 Task: Search one way flight ticket for 3 adults, 3 children in premium economy from Rockland: Knox County Regional Airport to Gillette: Gillette Campbell County Airport on 5-1-2023. Choice of flights is Spirit. Number of bags: 1 carry on bag. Price is upto 42000. Outbound departure time preference is 16:15.
Action: Mouse moved to (291, 238)
Screenshot: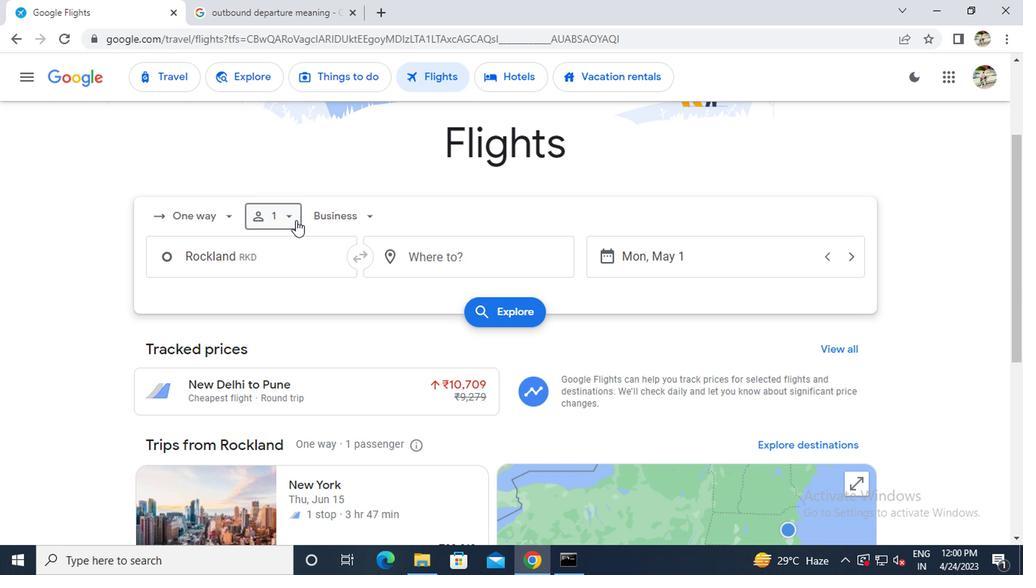
Action: Mouse pressed left at (291, 238)
Screenshot: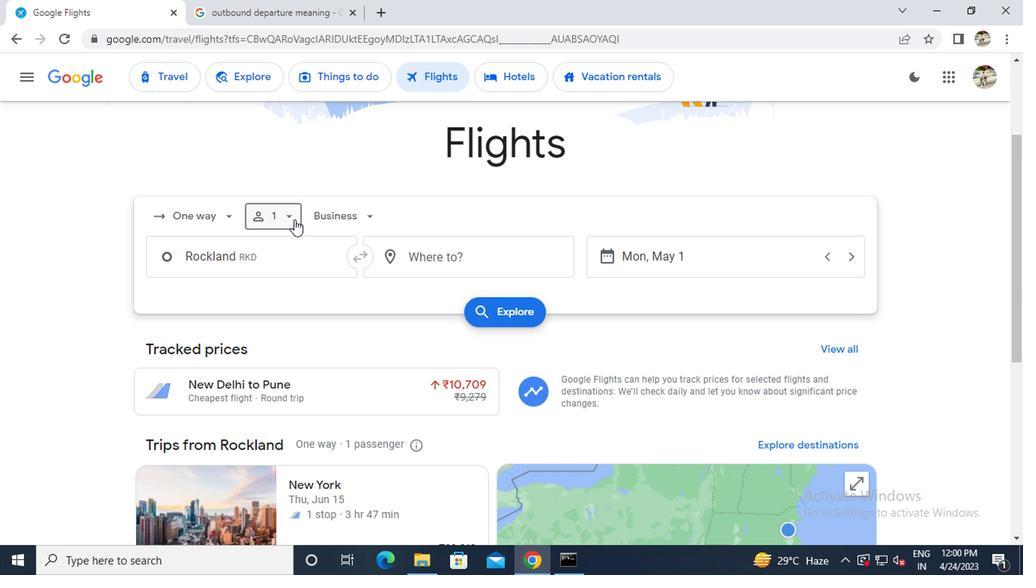 
Action: Mouse moved to (366, 259)
Screenshot: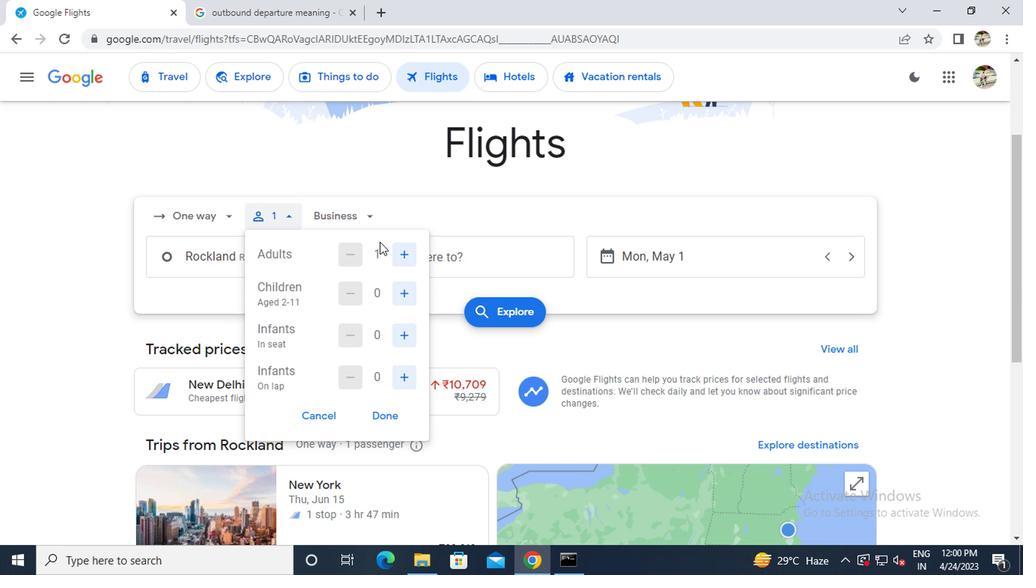 
Action: Mouse pressed left at (366, 259)
Screenshot: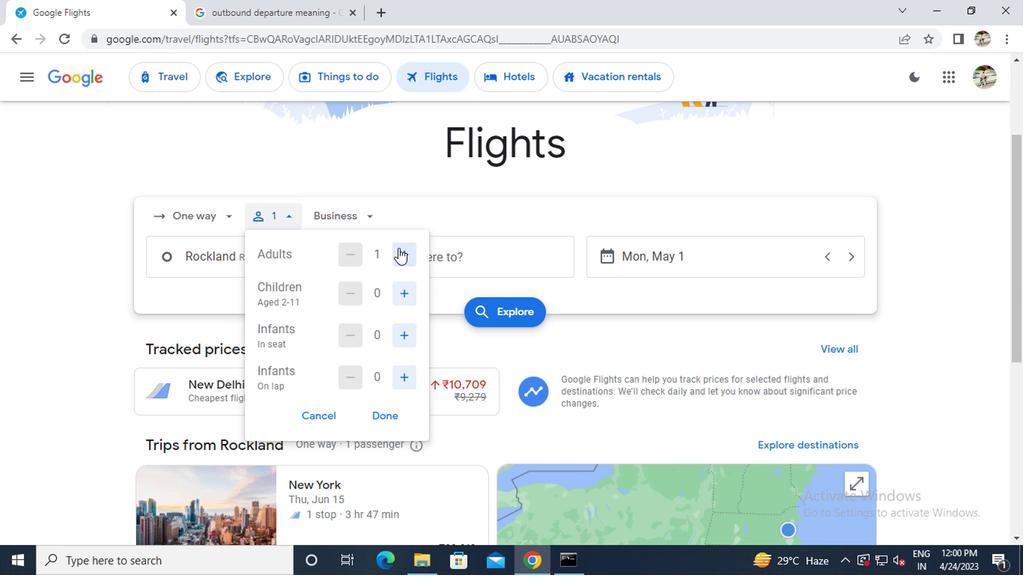 
Action: Mouse pressed left at (366, 259)
Screenshot: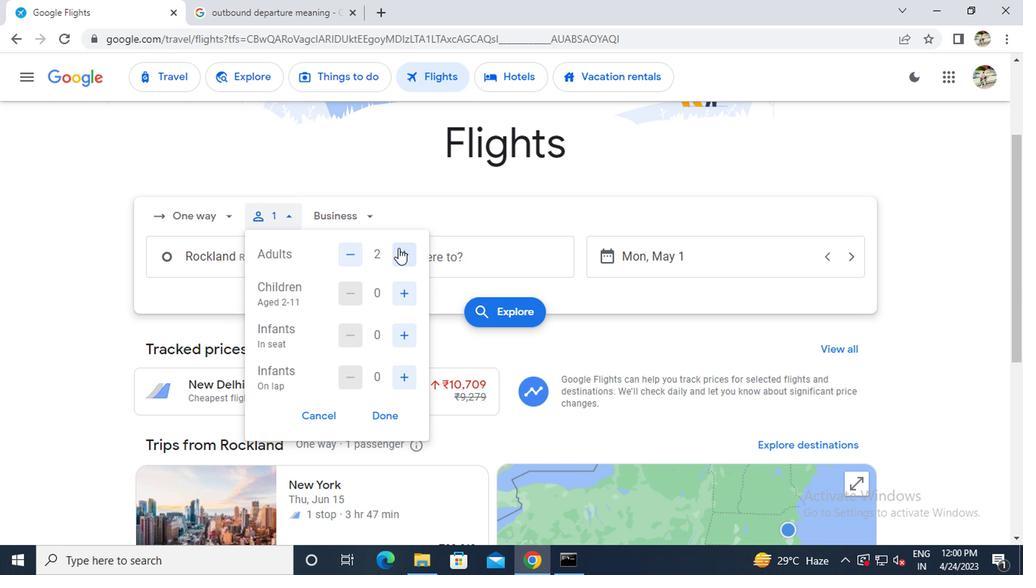 
Action: Mouse moved to (366, 294)
Screenshot: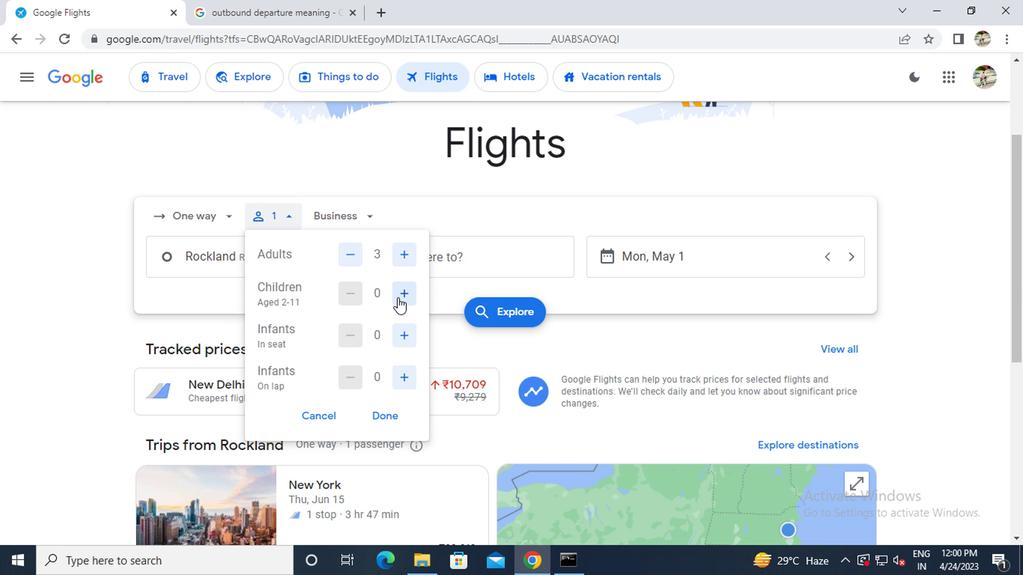 
Action: Mouse pressed left at (366, 294)
Screenshot: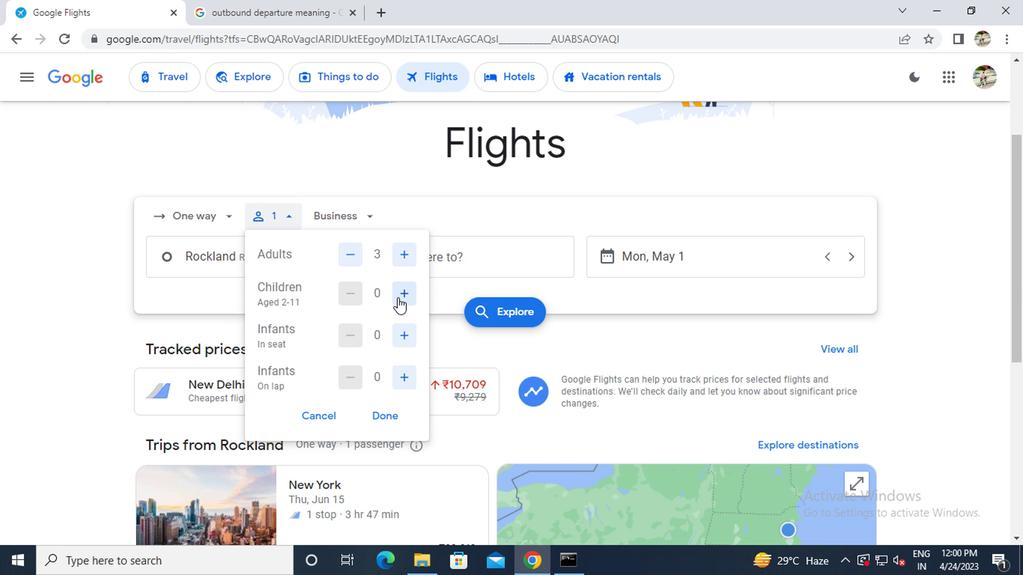 
Action: Mouse pressed left at (366, 294)
Screenshot: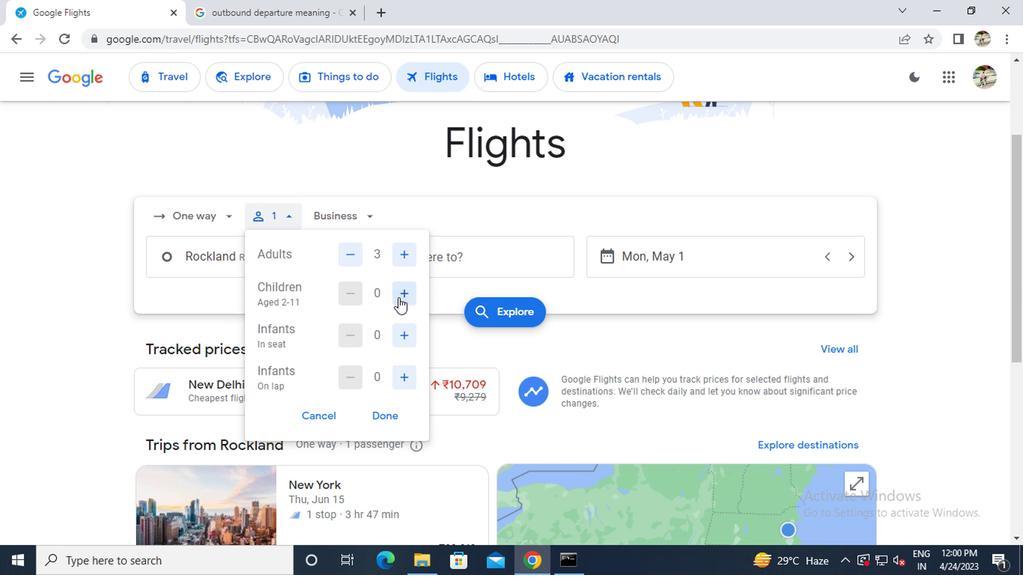 
Action: Mouse pressed left at (366, 294)
Screenshot: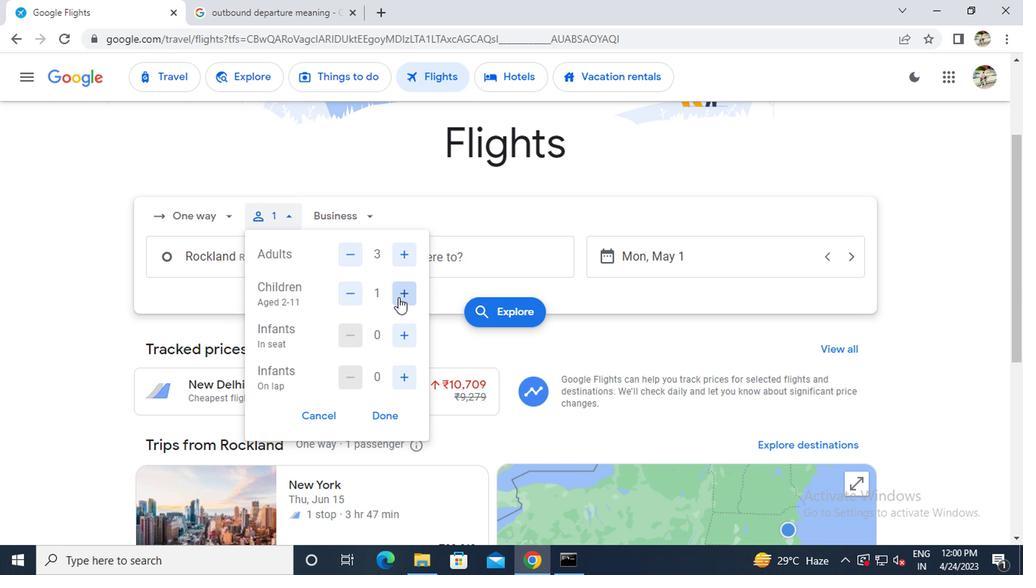 
Action: Mouse moved to (354, 380)
Screenshot: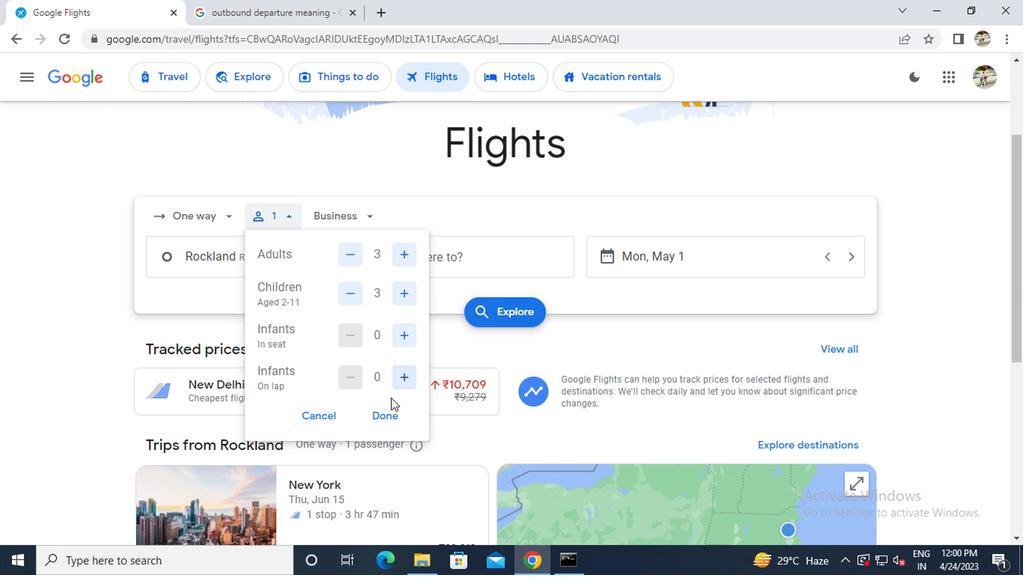 
Action: Mouse pressed left at (354, 380)
Screenshot: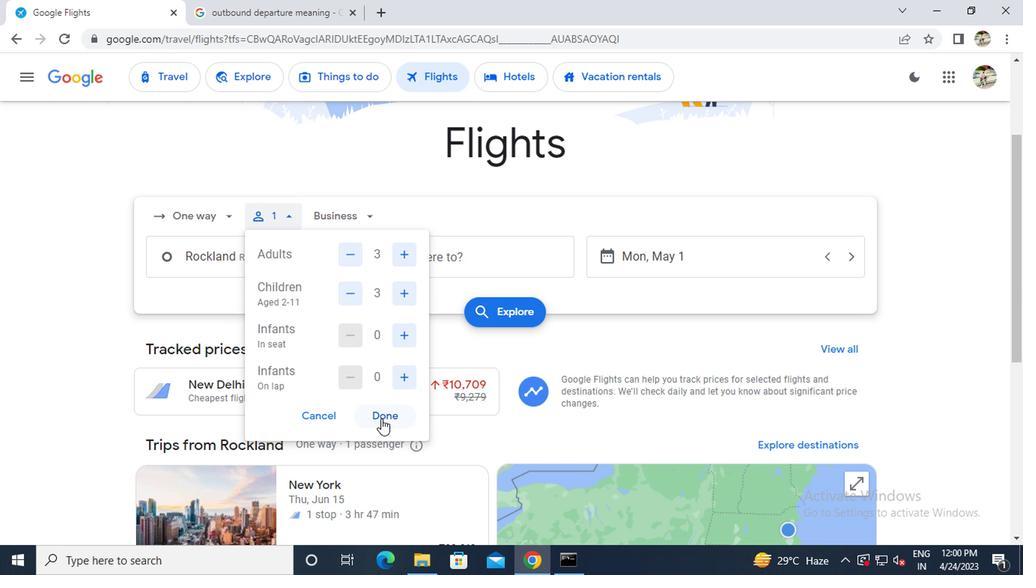 
Action: Mouse moved to (286, 269)
Screenshot: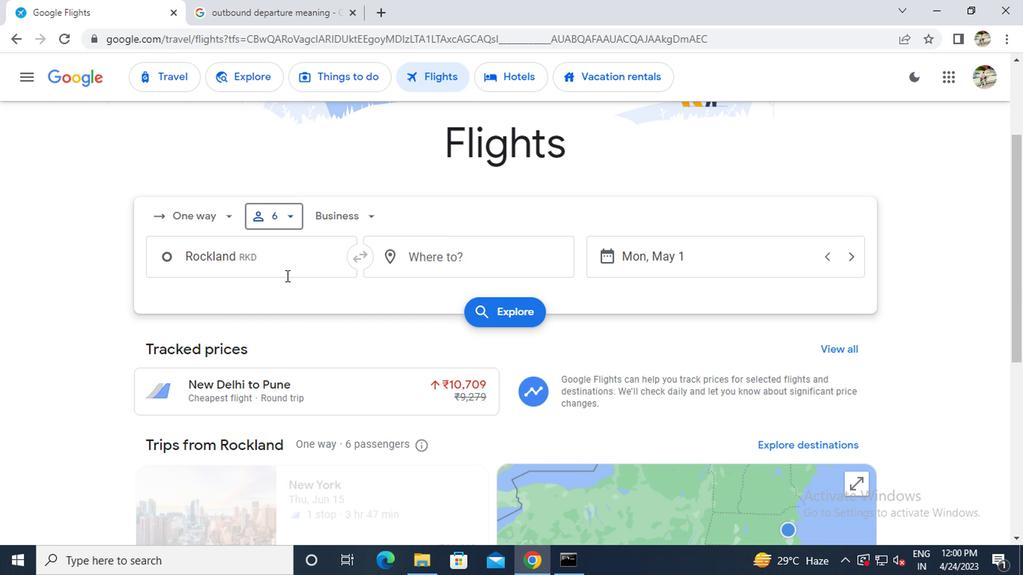 
Action: Mouse pressed left at (286, 269)
Screenshot: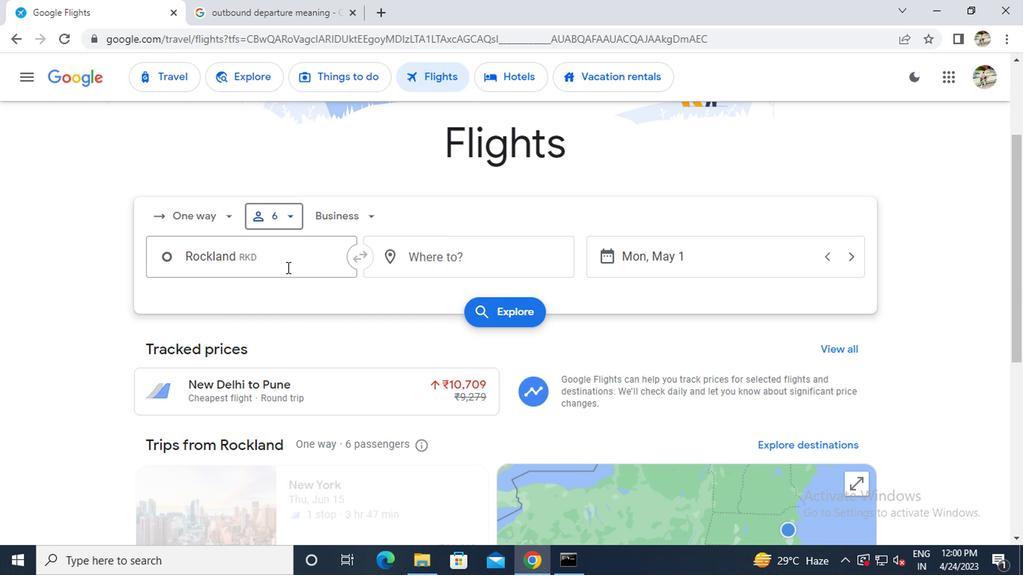 
Action: Key pressed r<Key.caps_lock>ockland<Key.space>k
Screenshot: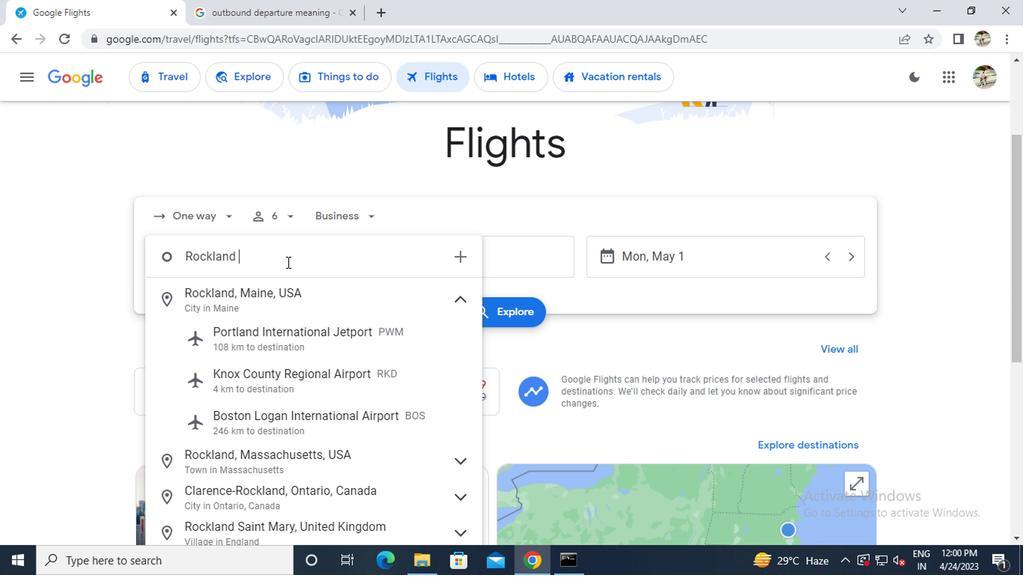 
Action: Mouse moved to (273, 299)
Screenshot: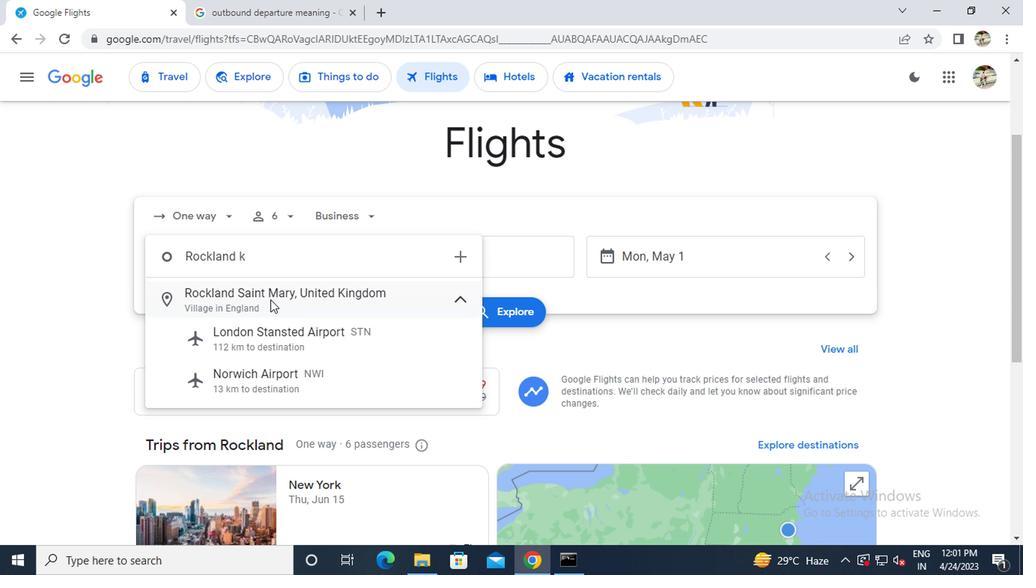 
Action: Mouse pressed left at (273, 299)
Screenshot: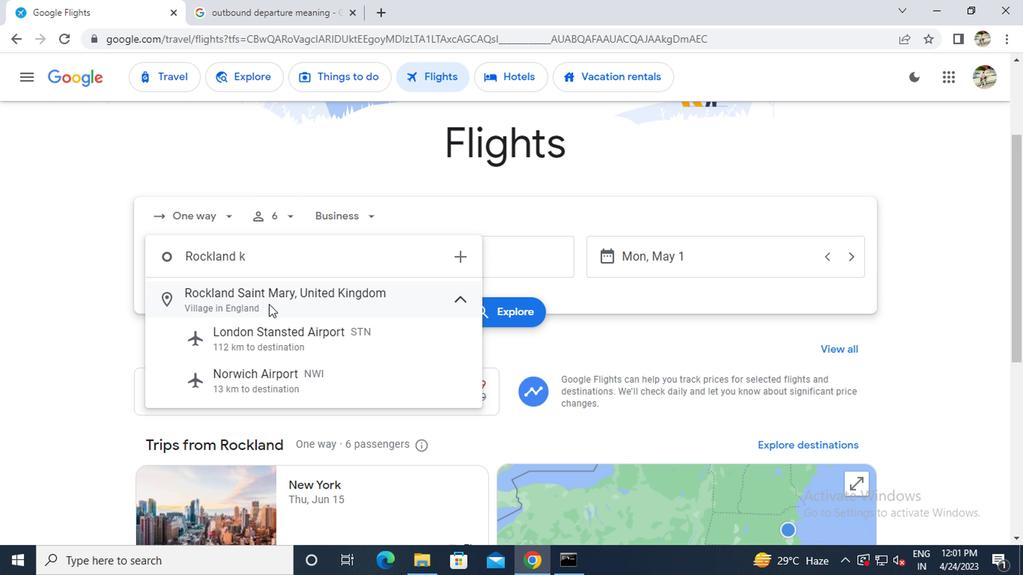 
Action: Mouse moved to (392, 275)
Screenshot: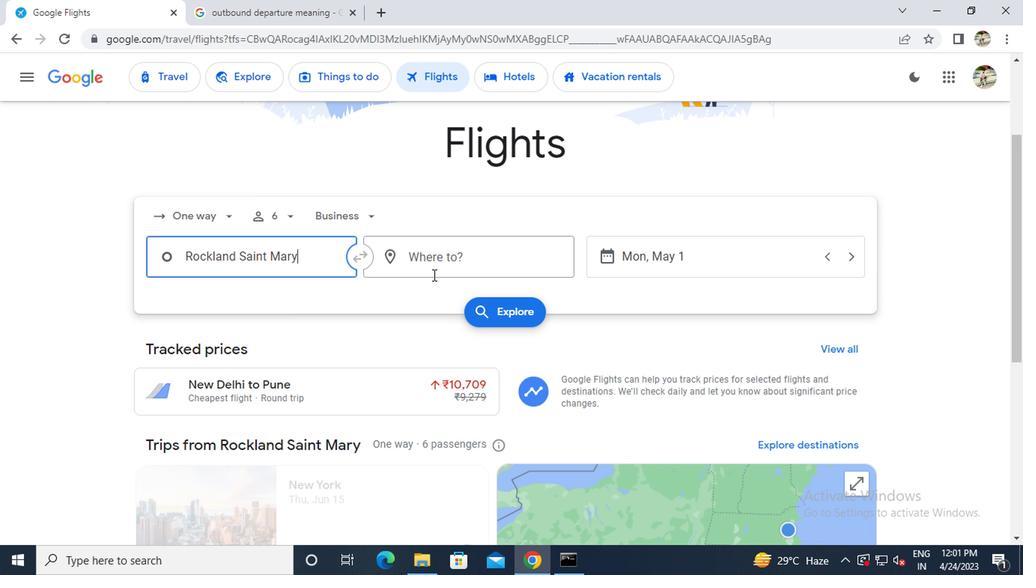 
Action: Mouse pressed left at (392, 275)
Screenshot: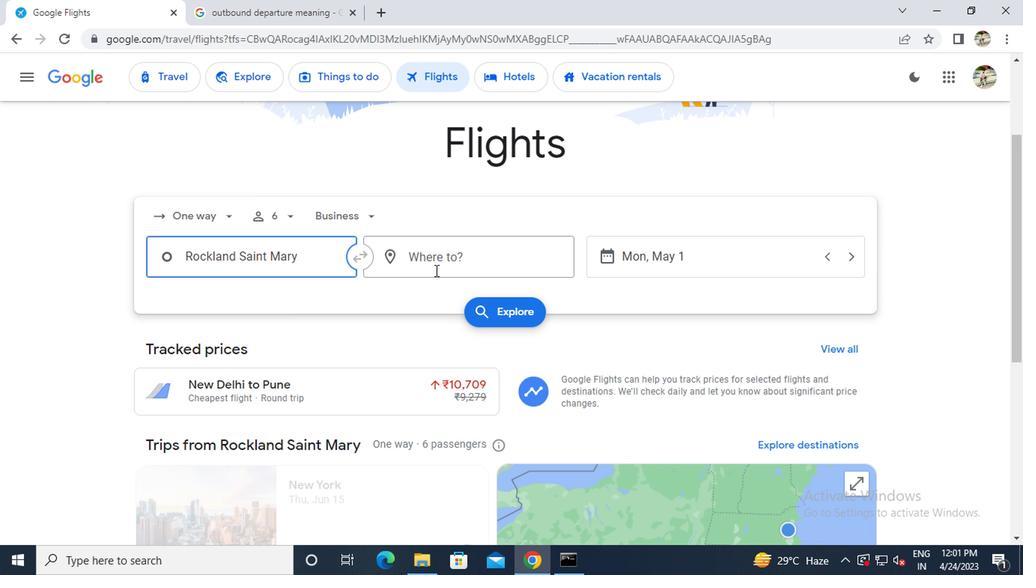 
Action: Key pressed <Key.caps_lock>g<Key.caps_lock>illette<Key.enter>
Screenshot: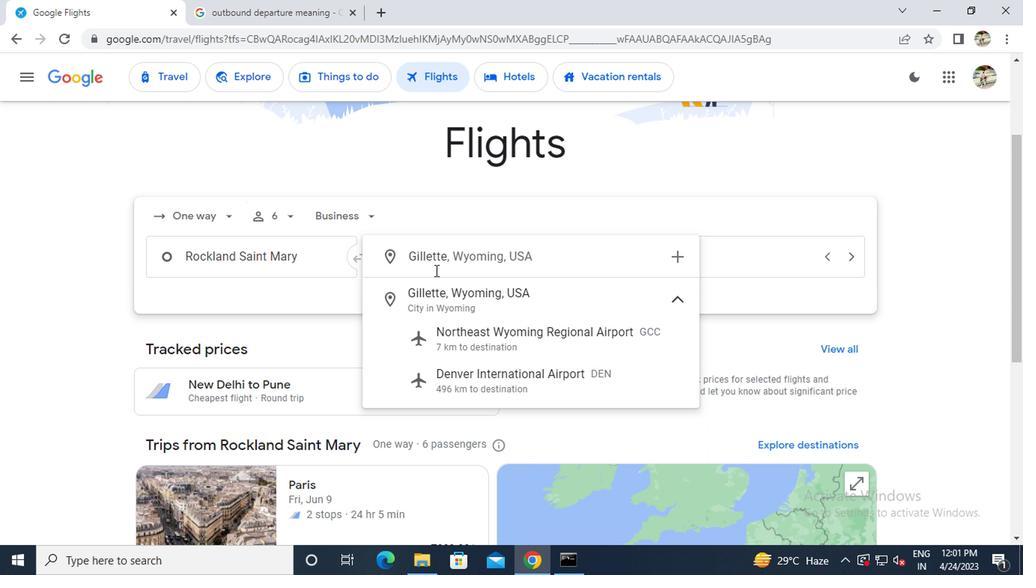 
Action: Mouse moved to (582, 268)
Screenshot: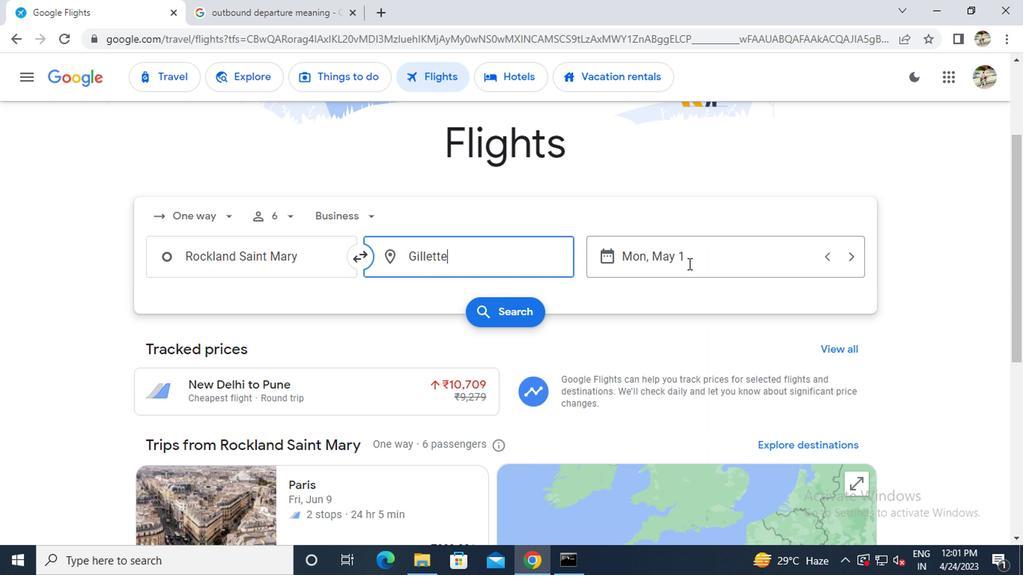 
Action: Mouse pressed left at (582, 268)
Screenshot: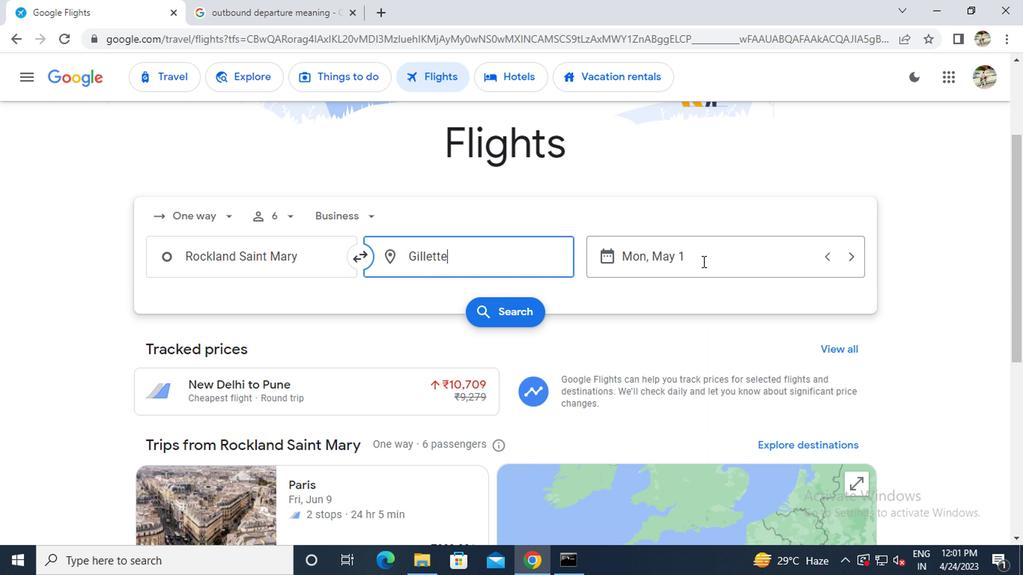 
Action: Mouse moved to (556, 272)
Screenshot: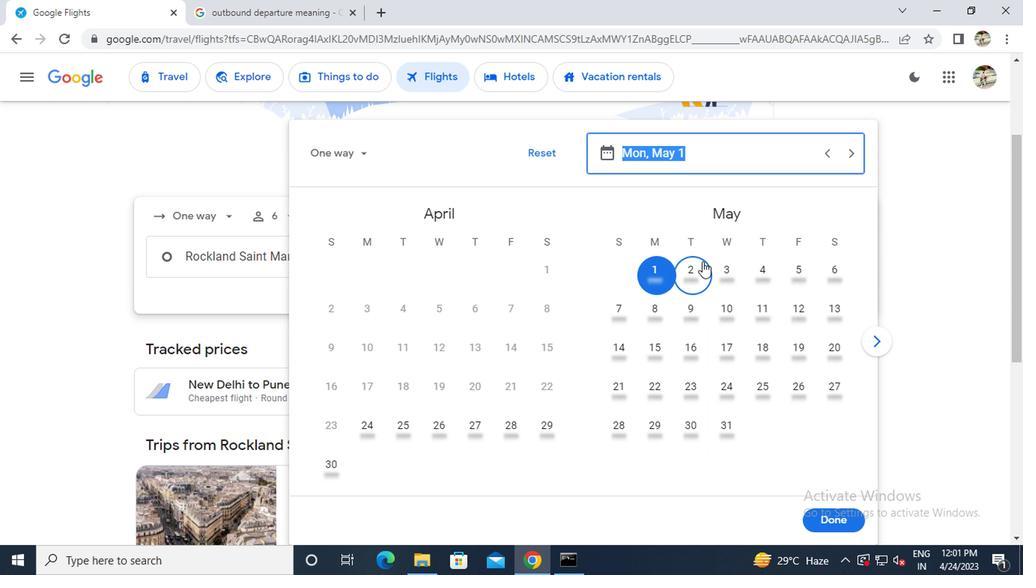 
Action: Mouse pressed left at (556, 272)
Screenshot: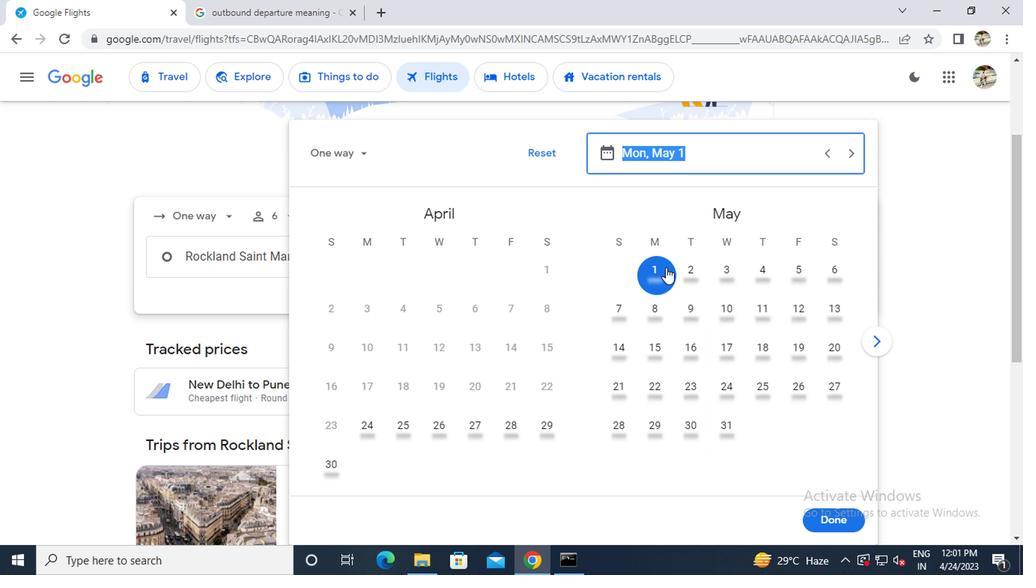 
Action: Mouse moved to (671, 454)
Screenshot: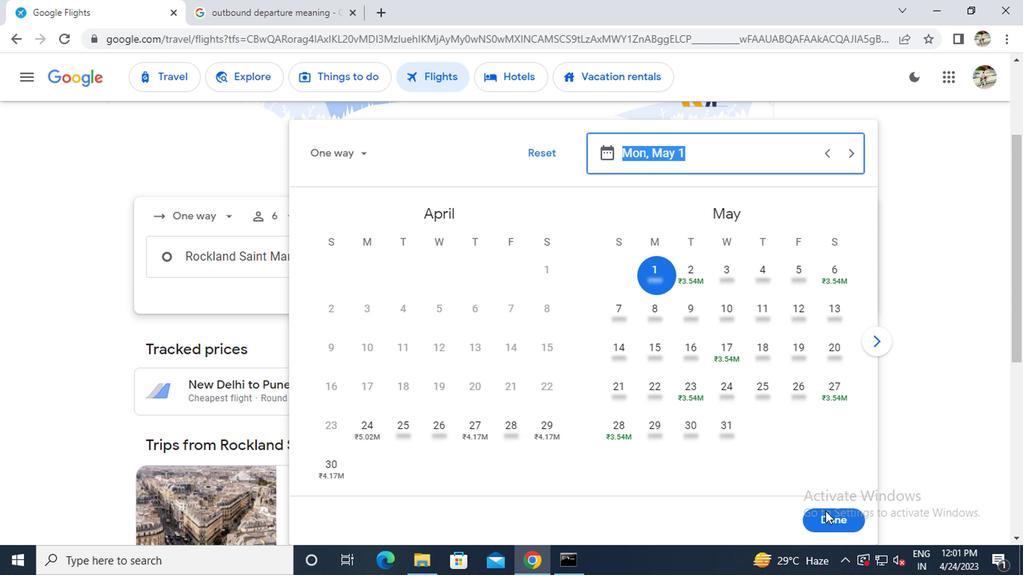 
Action: Mouse pressed left at (671, 454)
Screenshot: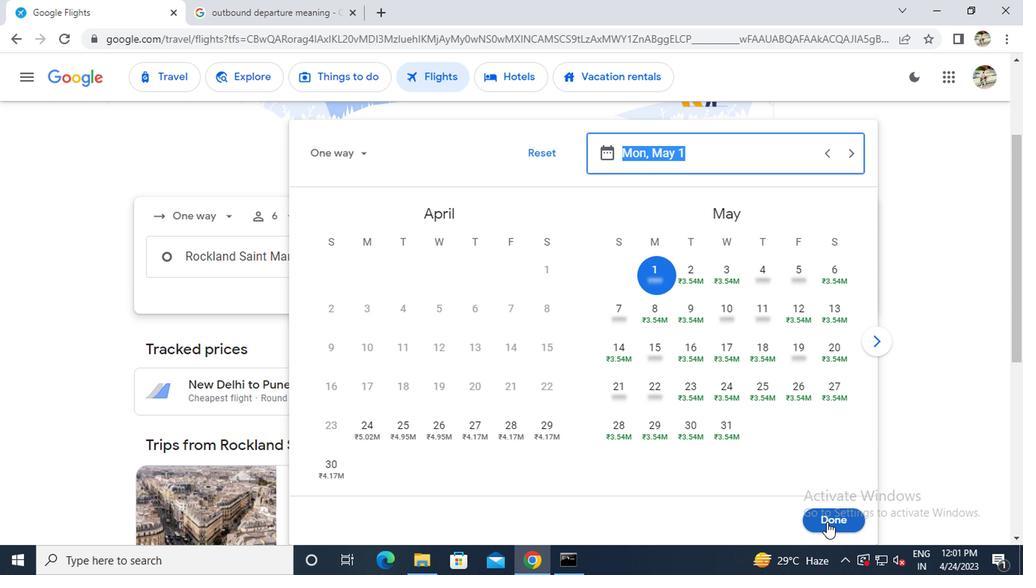 
Action: Mouse moved to (436, 309)
Screenshot: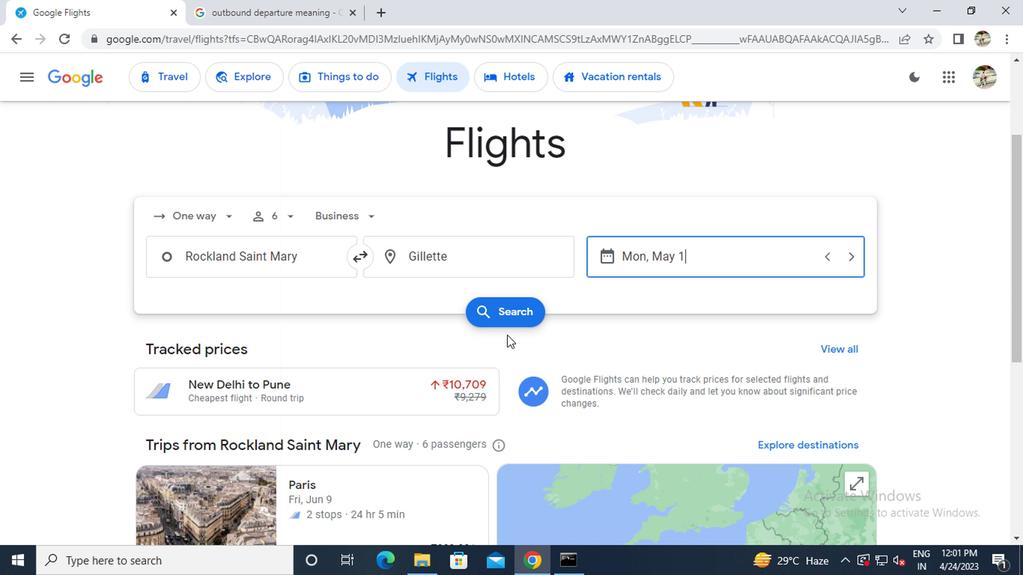 
Action: Mouse pressed left at (436, 309)
Screenshot: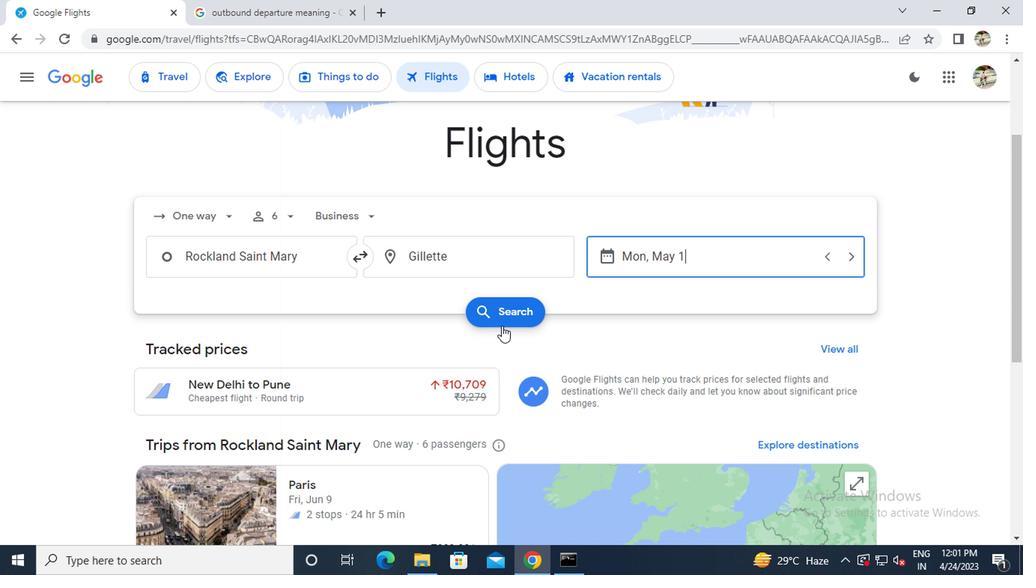 
Action: Mouse moved to (337, 235)
Screenshot: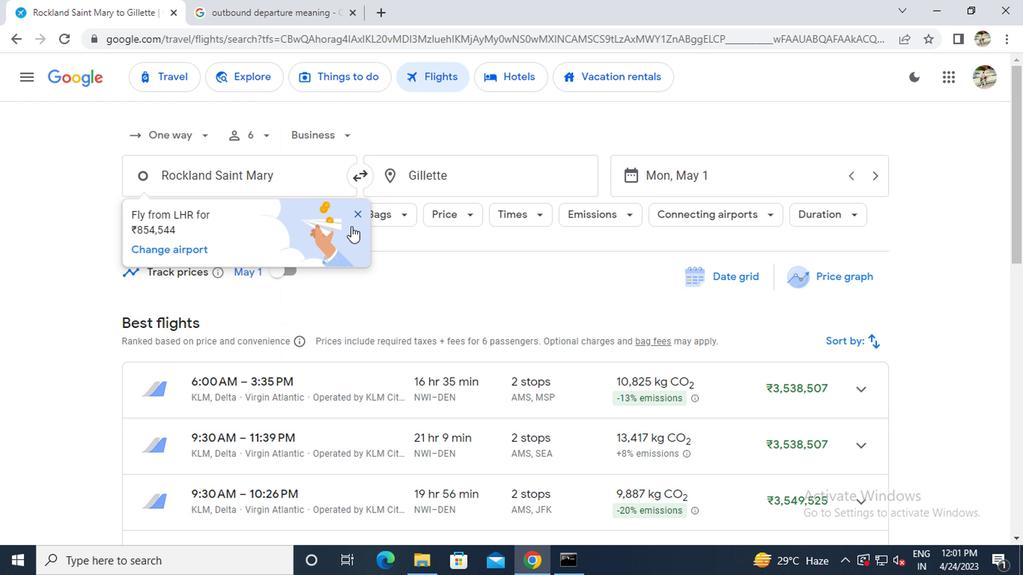 
Action: Mouse pressed left at (337, 235)
Screenshot: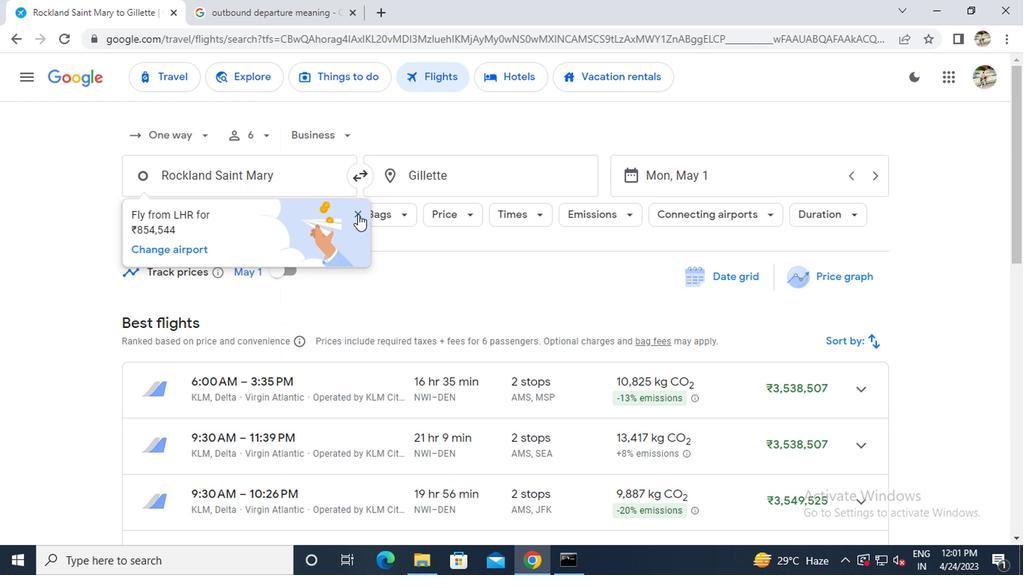 
Action: Mouse moved to (218, 237)
Screenshot: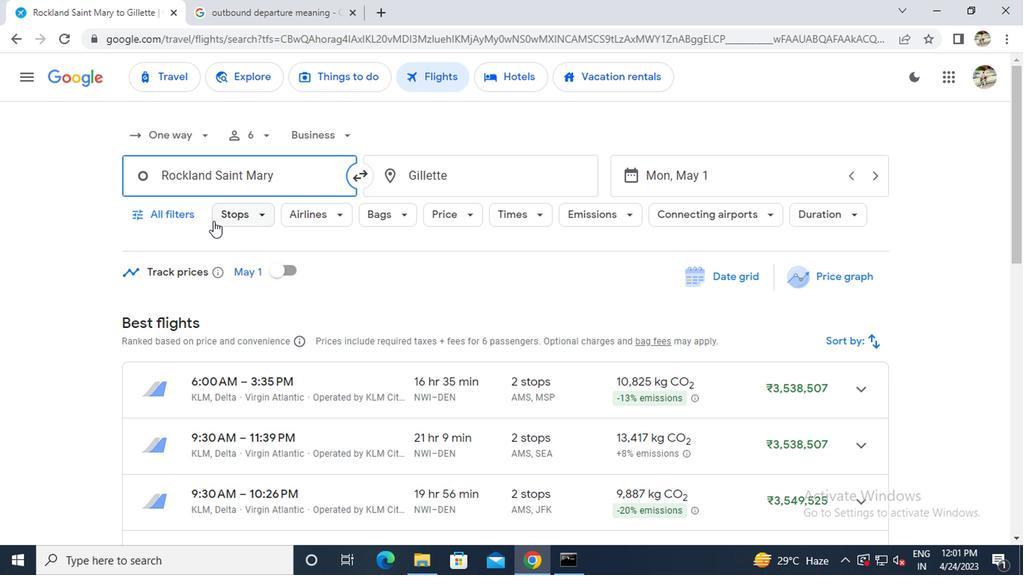 
Action: Mouse pressed left at (218, 237)
Screenshot: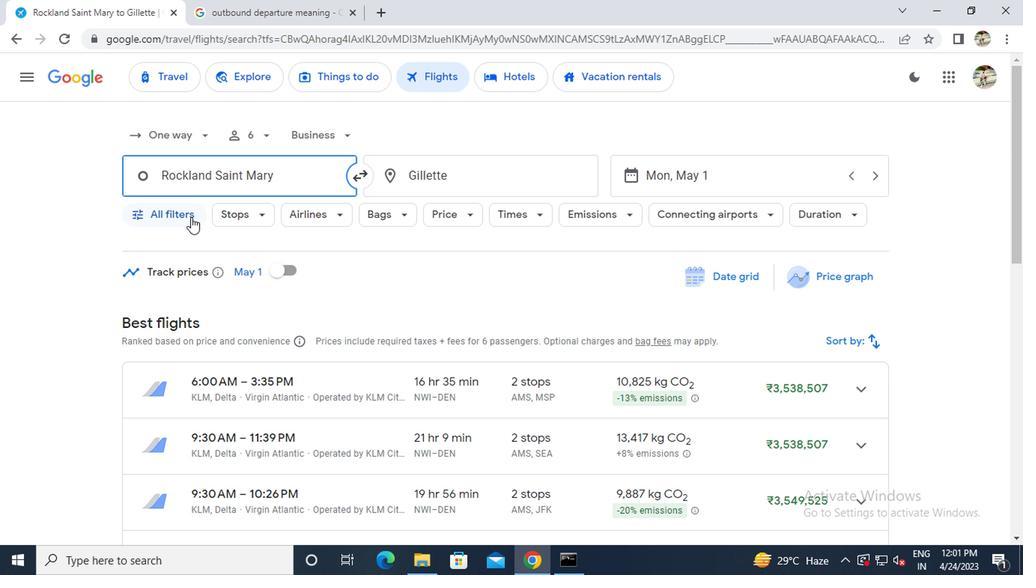 
Action: Mouse scrolled (218, 236) with delta (0, 0)
Screenshot: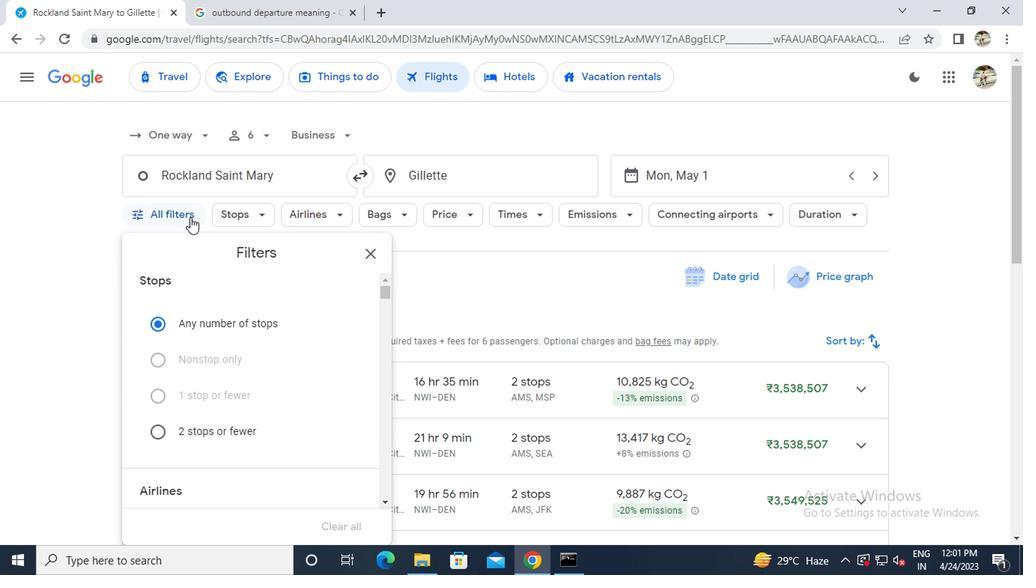 
Action: Mouse scrolled (218, 236) with delta (0, 0)
Screenshot: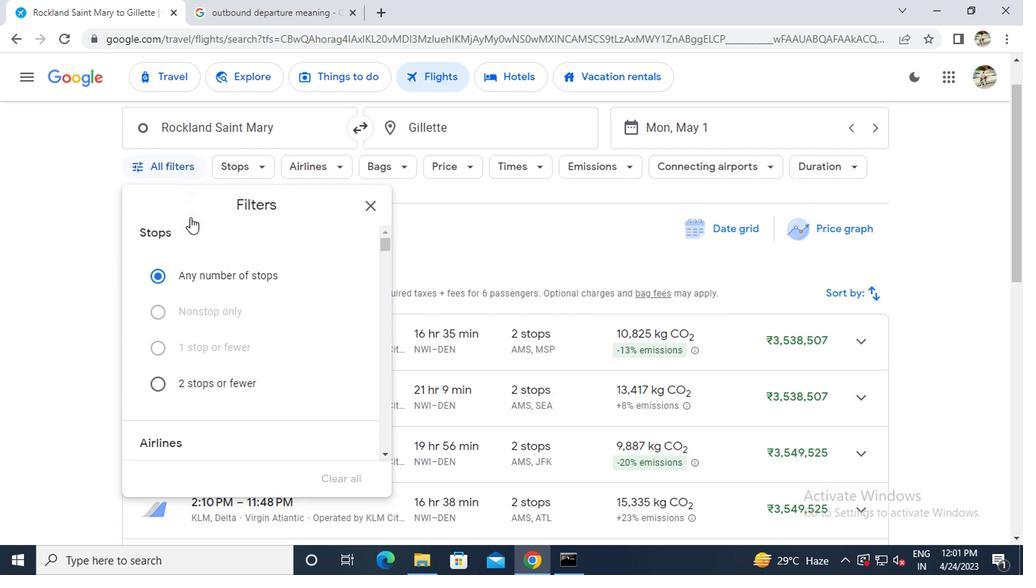 
Action: Mouse scrolled (218, 236) with delta (0, 0)
Screenshot: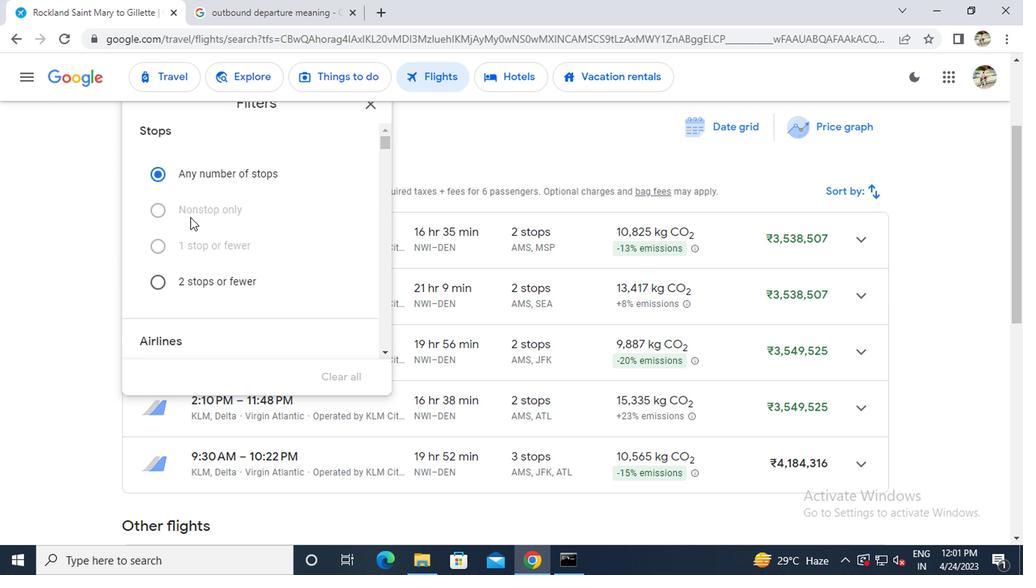 
Action: Mouse scrolled (218, 236) with delta (0, 0)
Screenshot: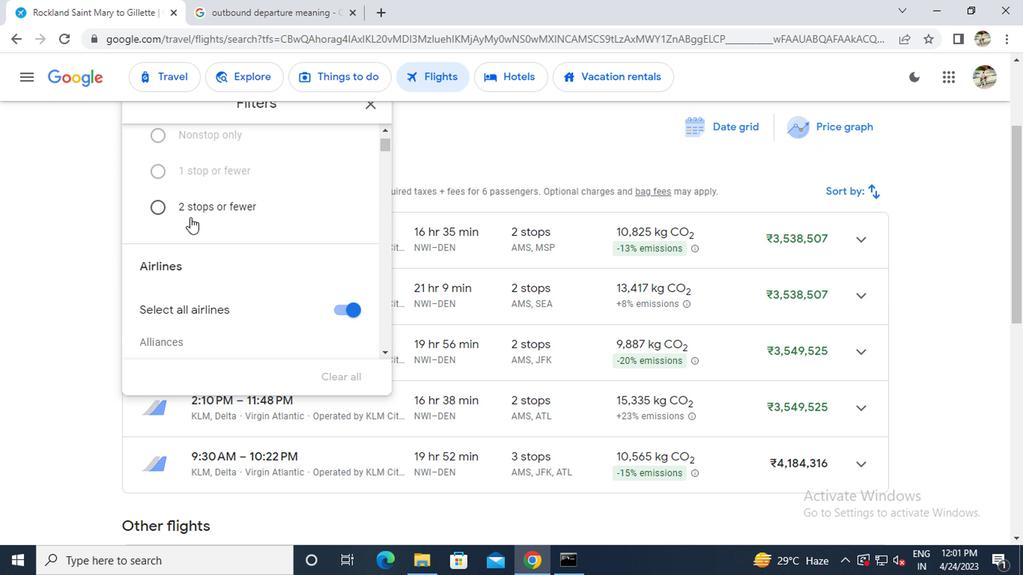 
Action: Mouse scrolled (218, 236) with delta (0, 0)
Screenshot: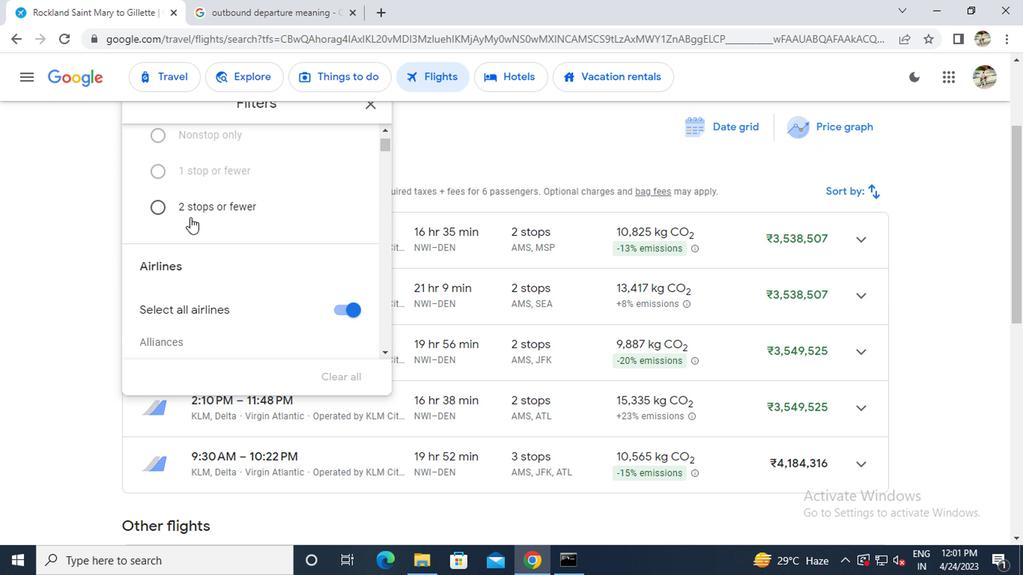 
Action: Mouse scrolled (218, 236) with delta (0, 0)
Screenshot: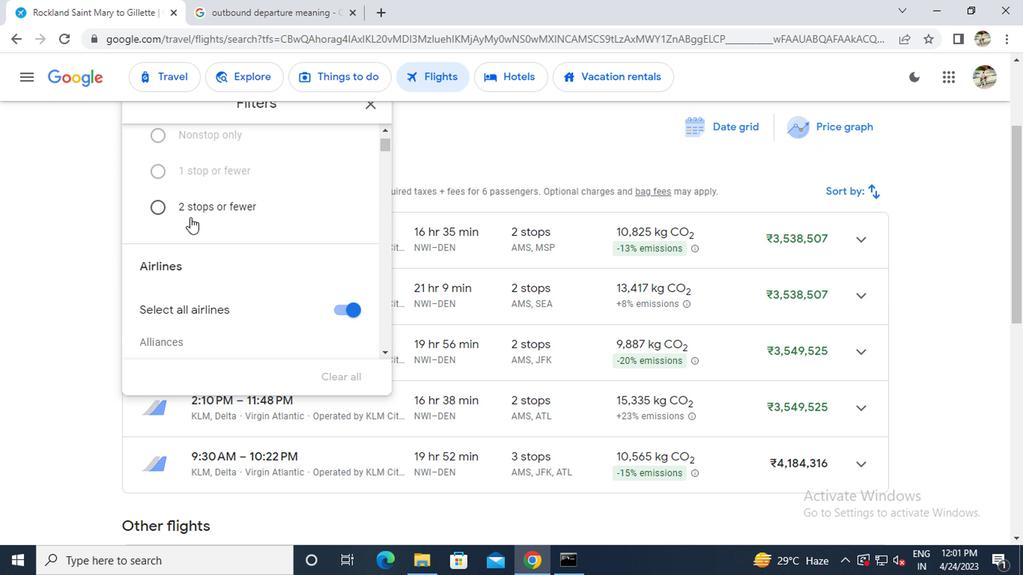 
Action: Mouse scrolled (218, 236) with delta (0, 0)
Screenshot: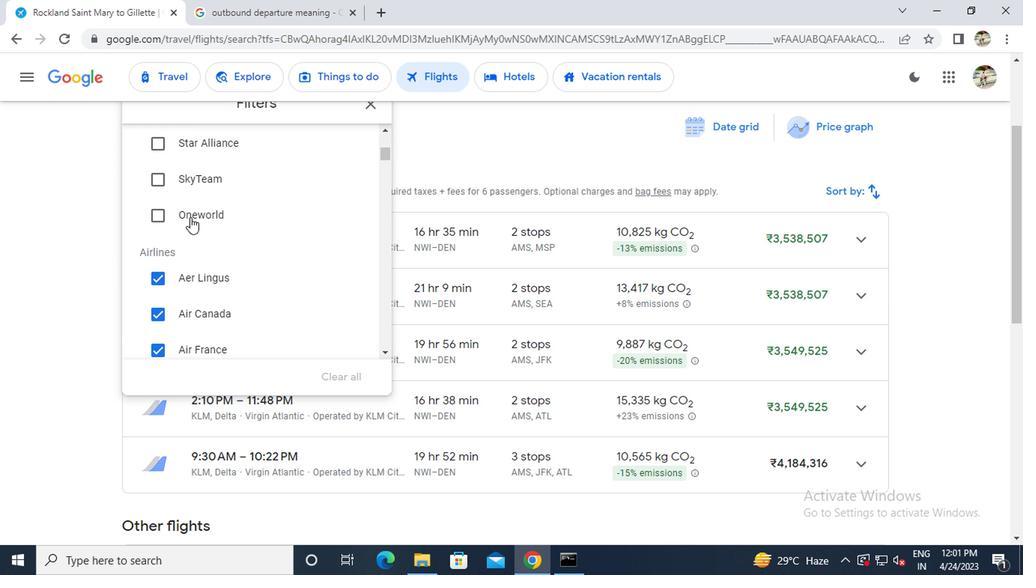 
Action: Mouse scrolled (218, 236) with delta (0, 0)
Screenshot: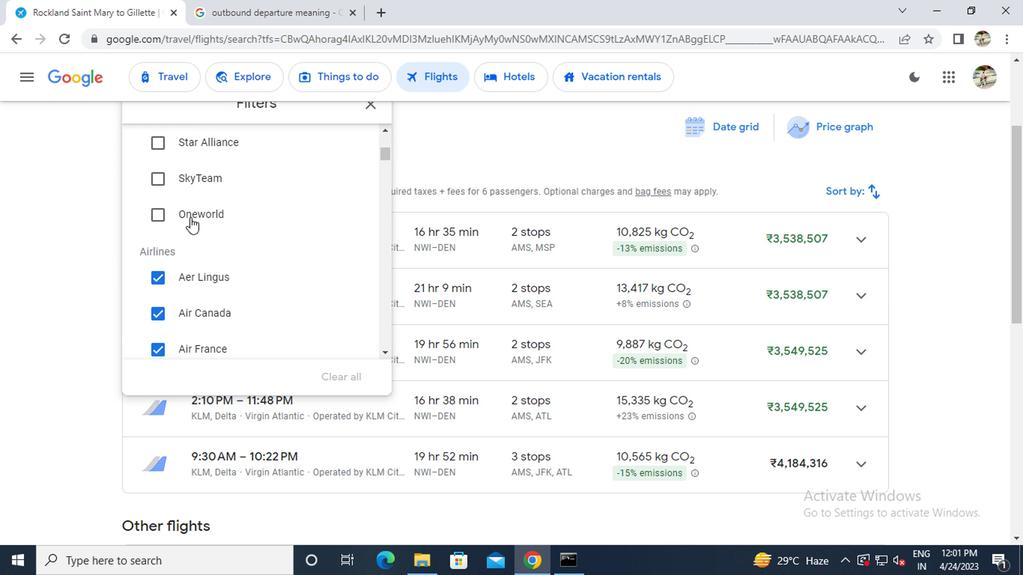 
Action: Mouse scrolled (218, 236) with delta (0, 0)
Screenshot: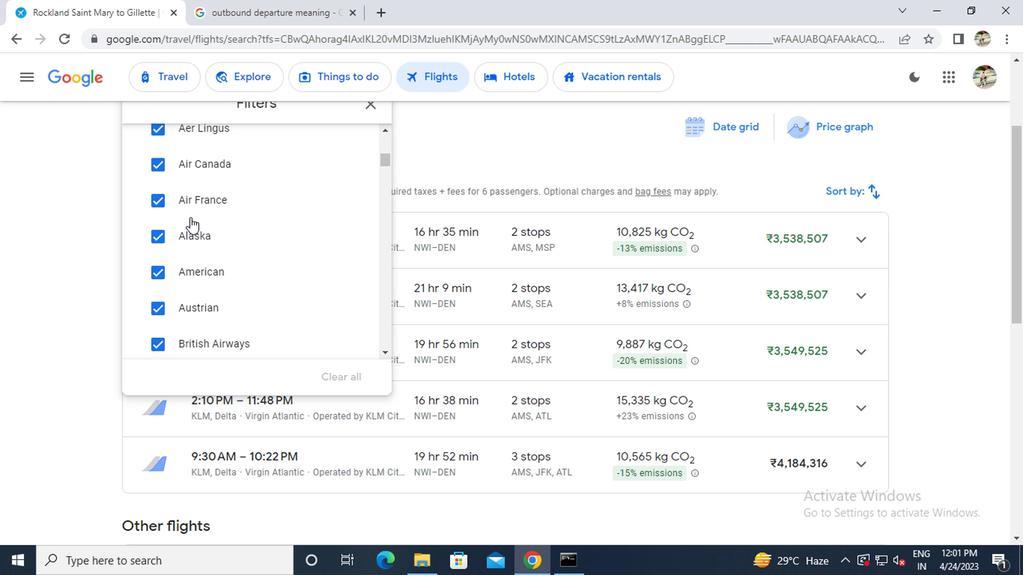 
Action: Mouse scrolled (218, 236) with delta (0, 0)
Screenshot: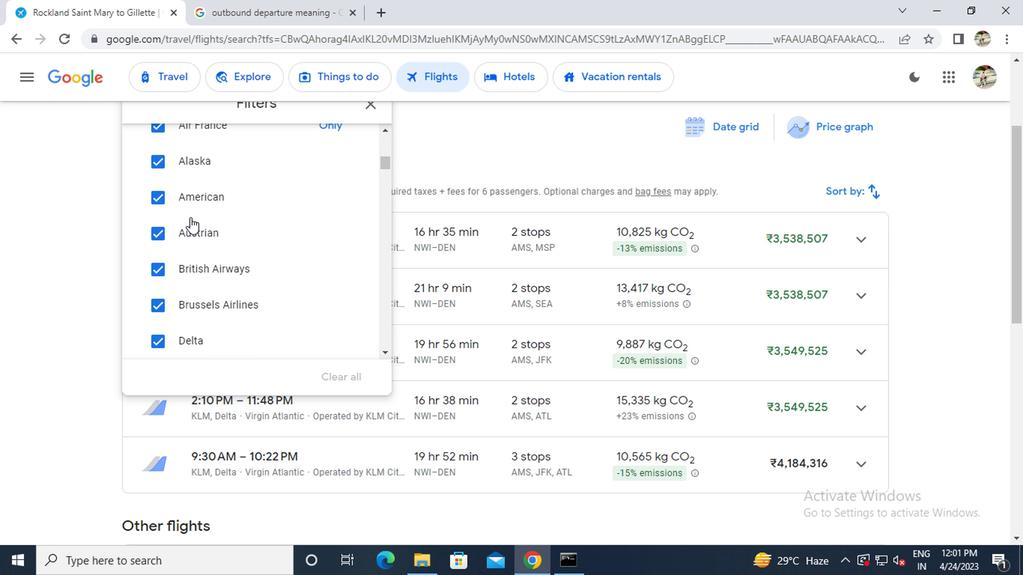 
Action: Mouse scrolled (218, 236) with delta (0, 0)
Screenshot: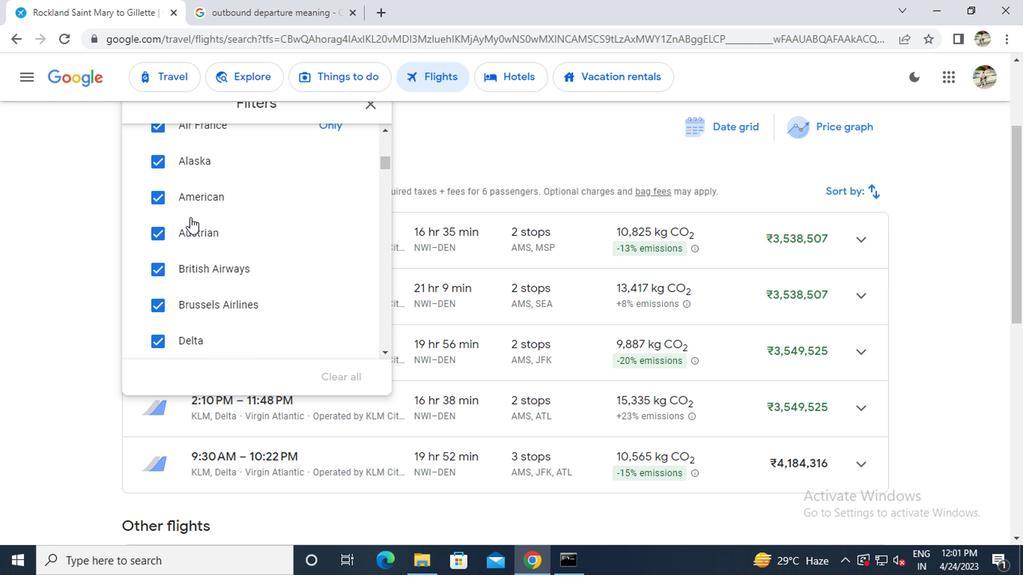 
Action: Mouse scrolled (218, 236) with delta (0, 0)
Screenshot: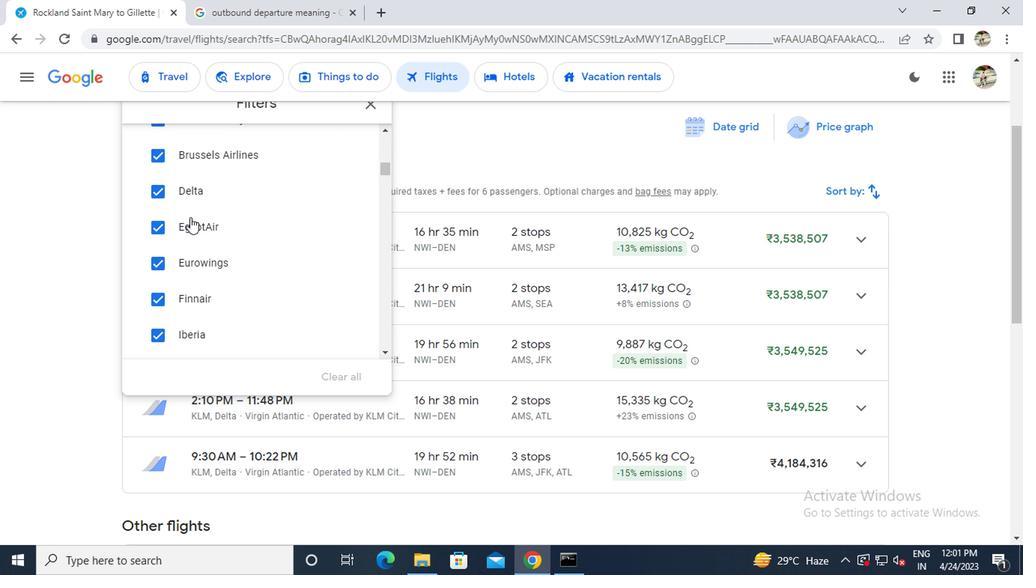 
Action: Mouse scrolled (218, 236) with delta (0, 0)
Screenshot: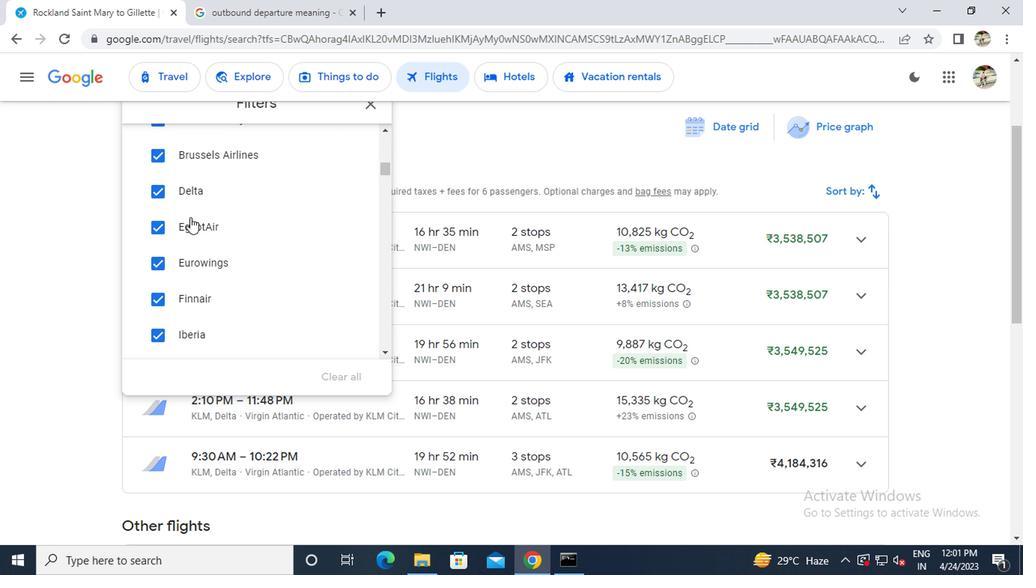 
Action: Mouse scrolled (218, 236) with delta (0, 0)
Screenshot: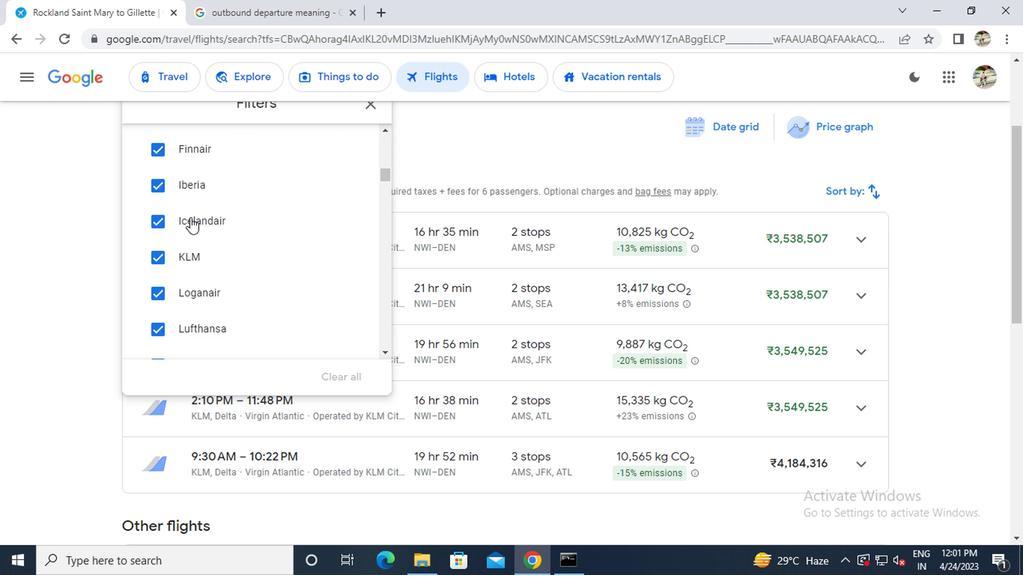 
Action: Mouse scrolled (218, 236) with delta (0, 0)
Screenshot: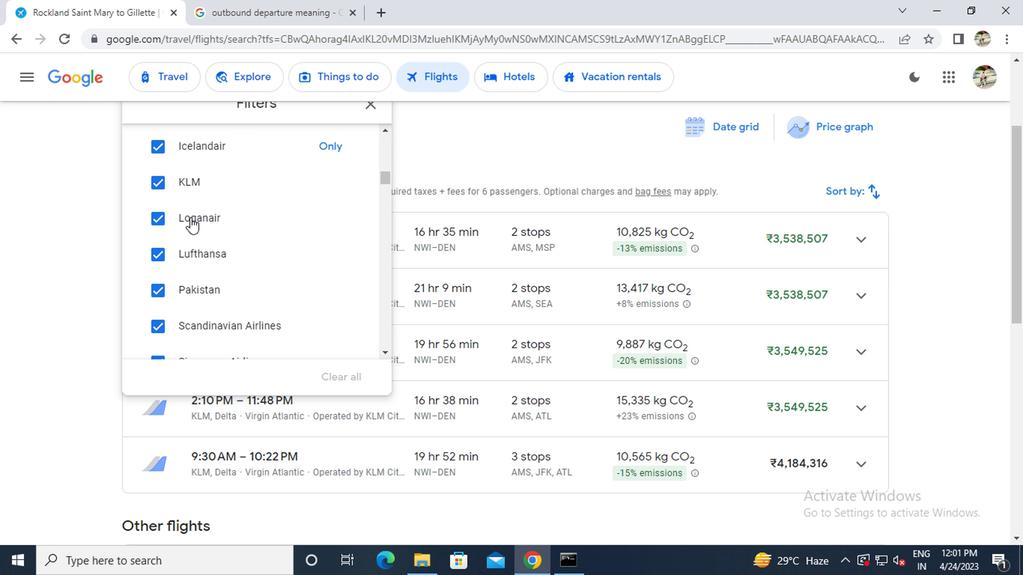 
Action: Mouse scrolled (218, 236) with delta (0, 0)
Screenshot: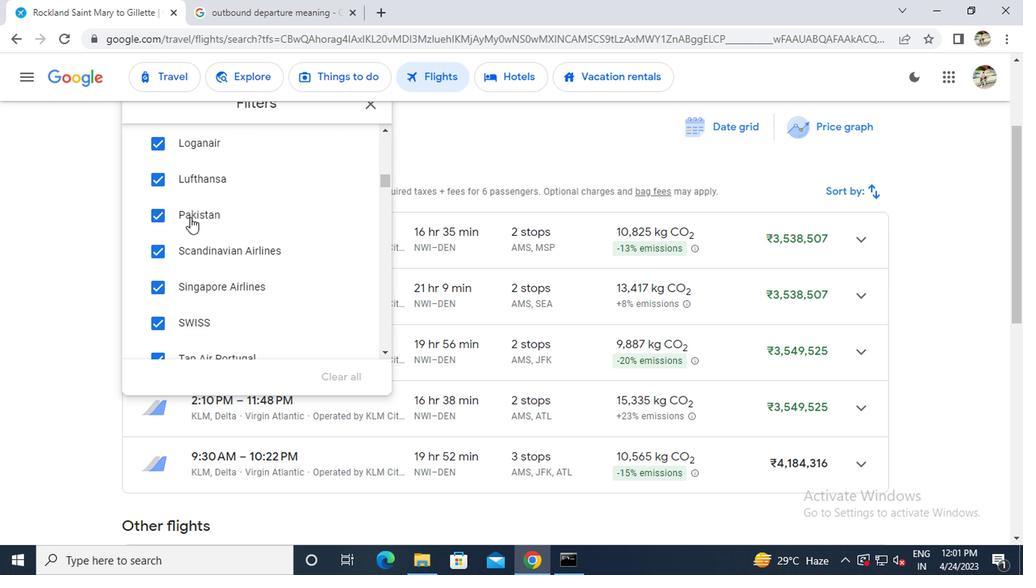 
Action: Mouse scrolled (218, 236) with delta (0, 0)
Screenshot: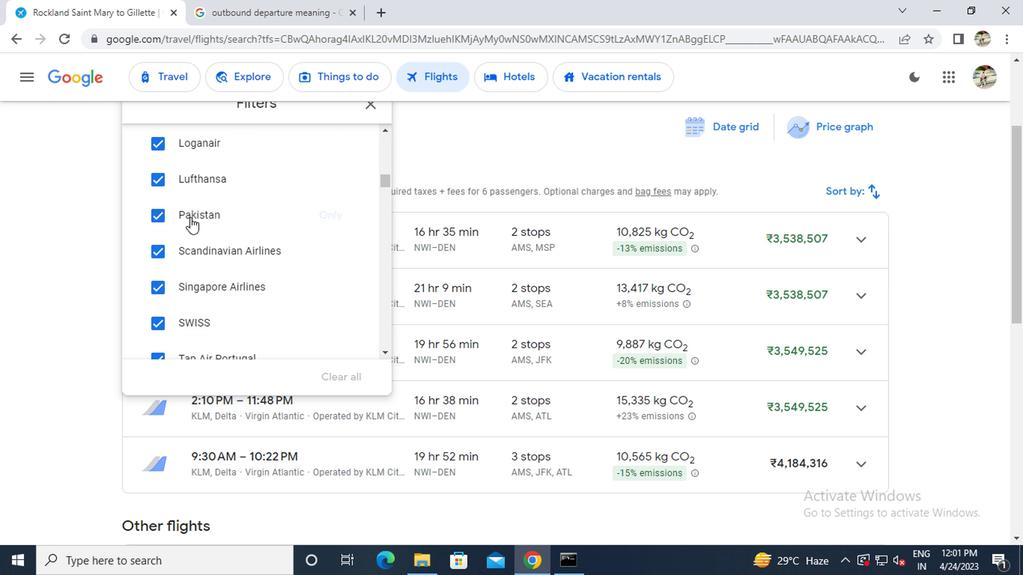 
Action: Mouse scrolled (218, 236) with delta (0, 0)
Screenshot: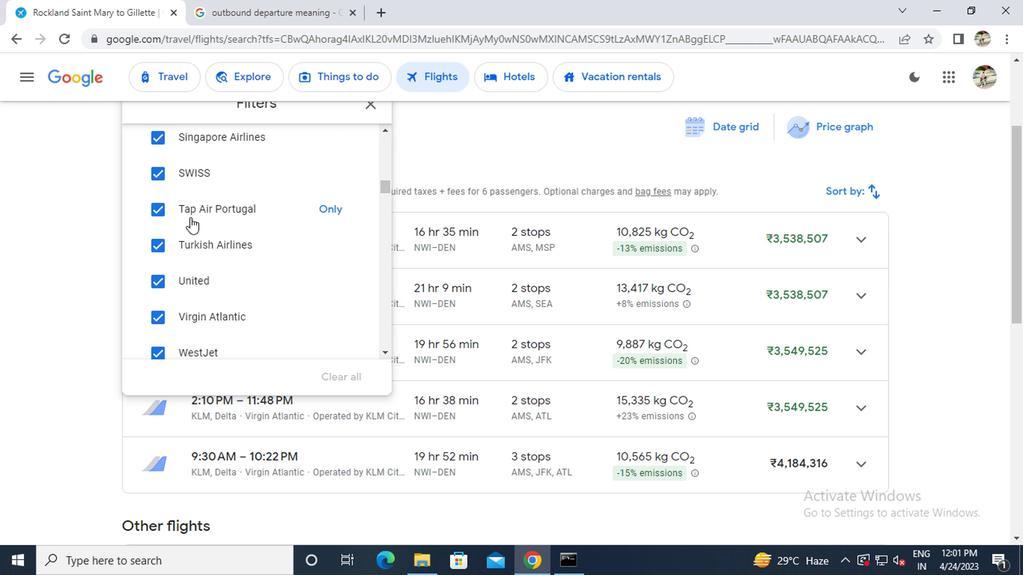 
Action: Mouse scrolled (218, 236) with delta (0, 0)
Screenshot: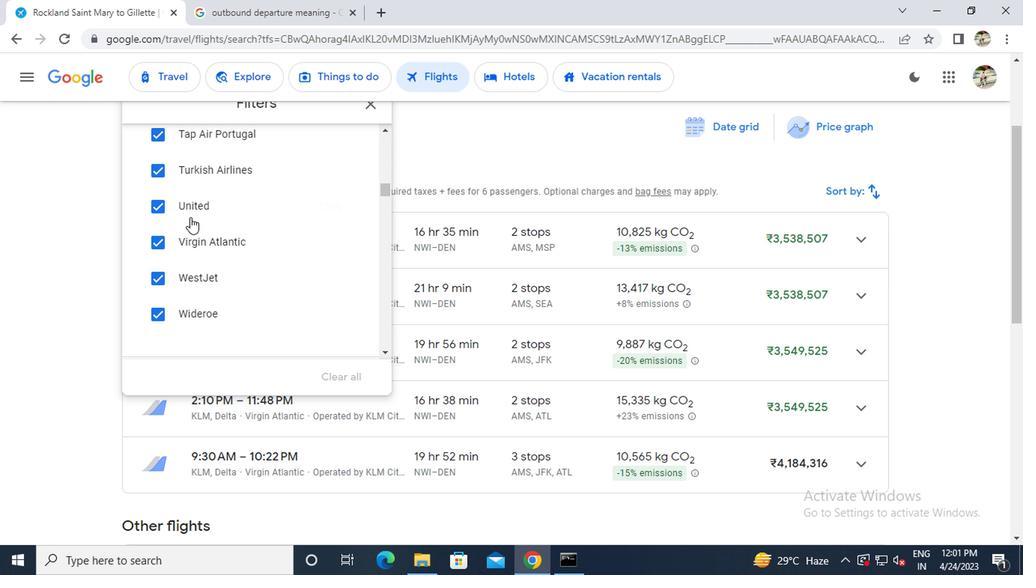 
Action: Mouse scrolled (218, 236) with delta (0, 0)
Screenshot: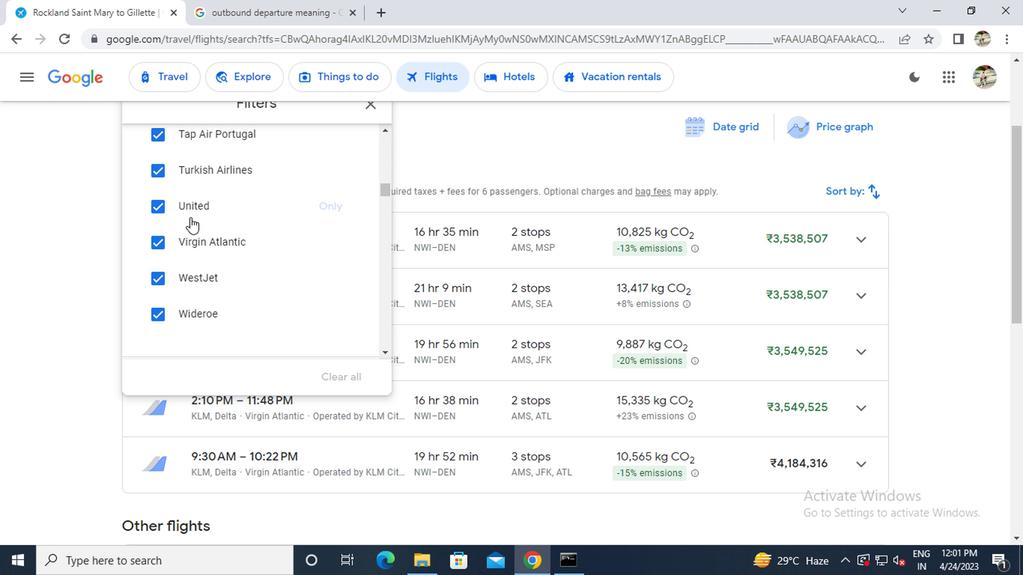 
Action: Mouse moved to (331, 271)
Screenshot: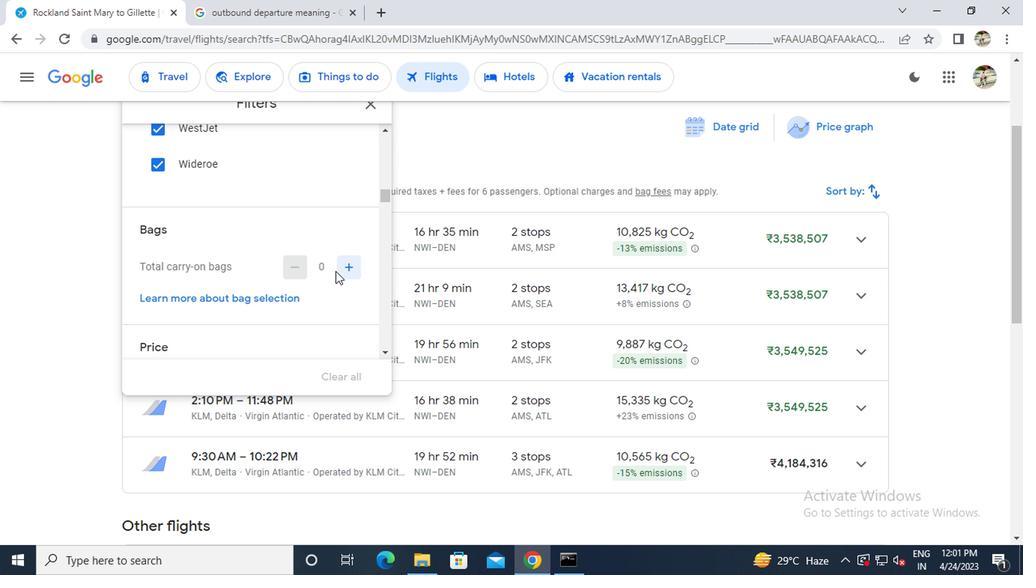 
Action: Mouse pressed left at (331, 271)
Screenshot: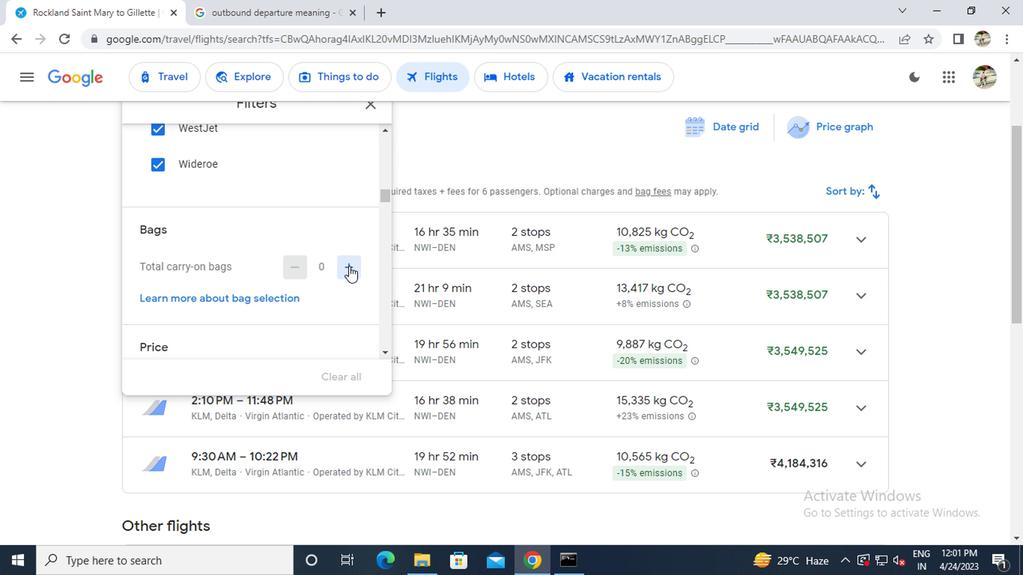 
Action: Mouse scrolled (331, 271) with delta (0, 0)
Screenshot: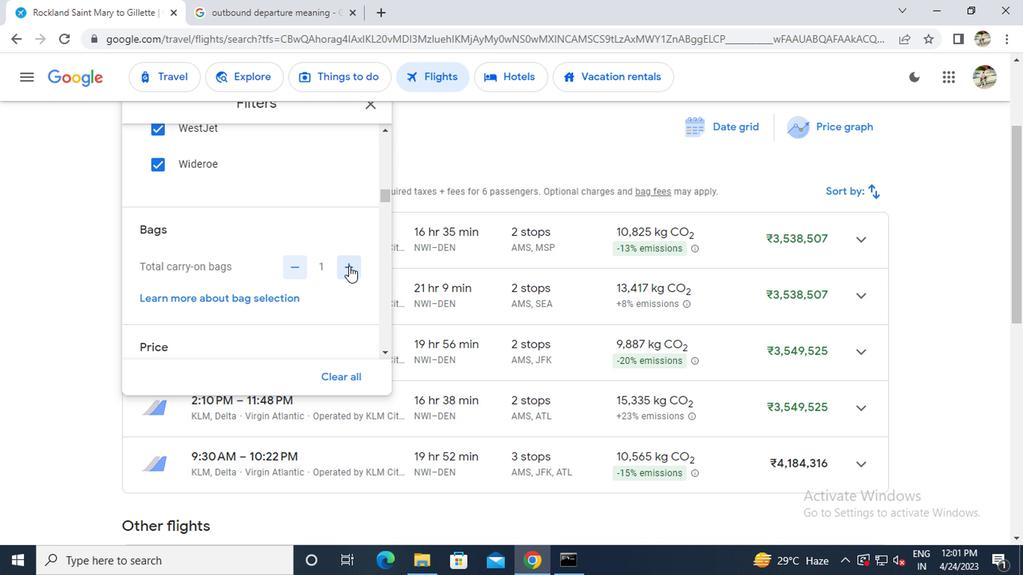 
Action: Mouse scrolled (331, 271) with delta (0, 0)
Screenshot: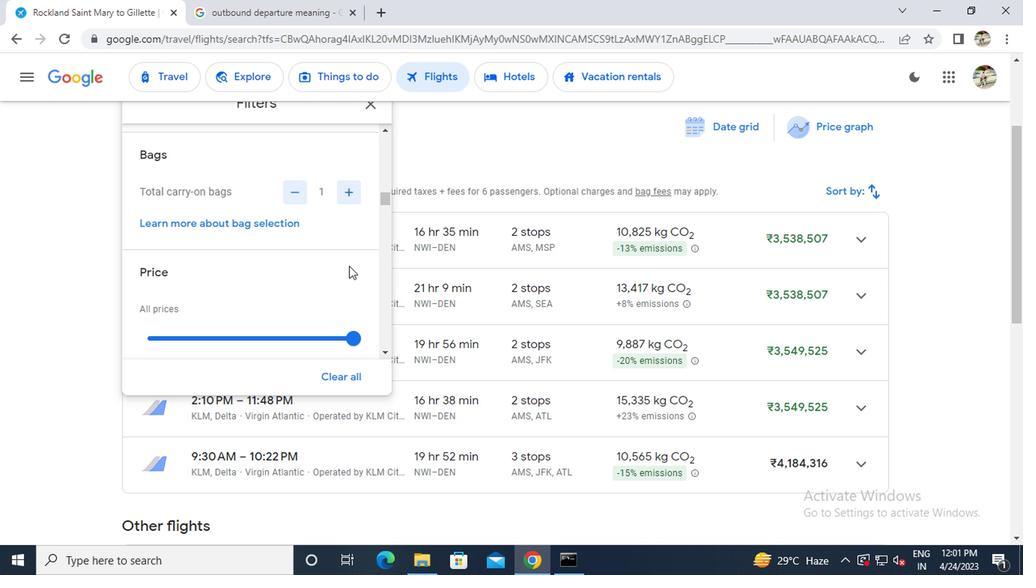 
Action: Mouse pressed left at (331, 271)
Screenshot: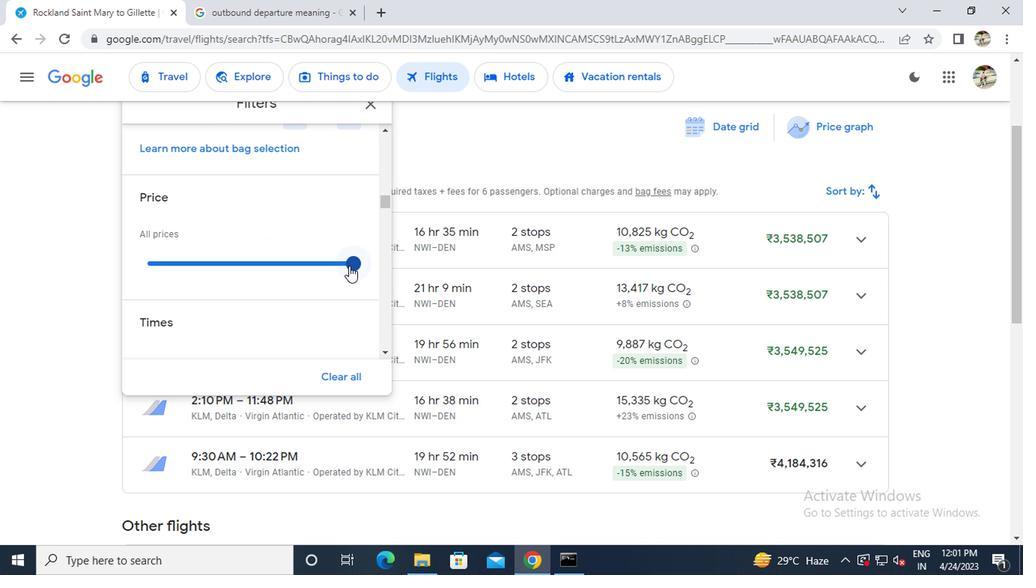 
Action: Mouse moved to (211, 285)
Screenshot: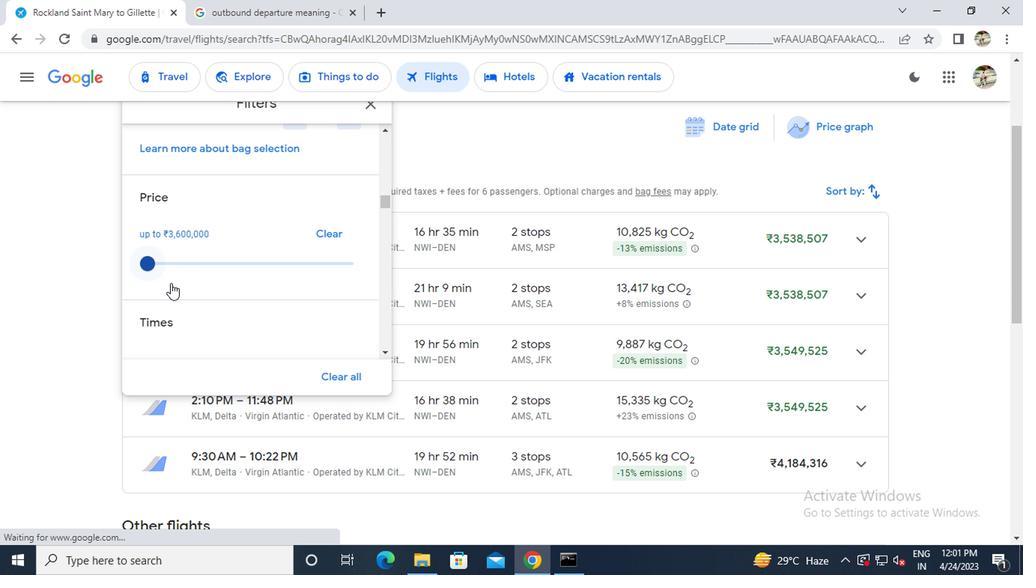 
Action: Mouse scrolled (211, 284) with delta (0, 0)
Screenshot: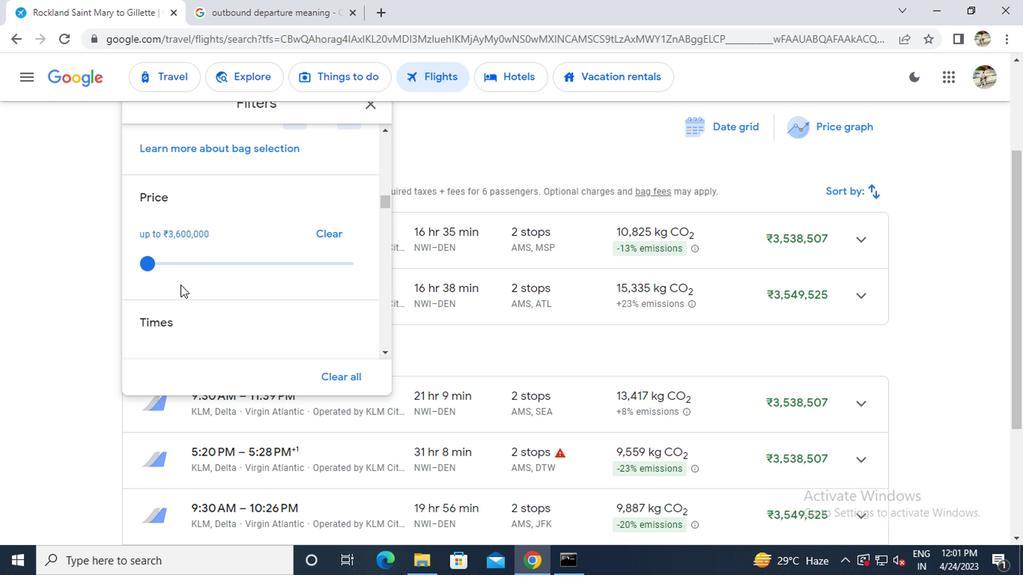 
Action: Mouse scrolled (211, 284) with delta (0, 0)
Screenshot: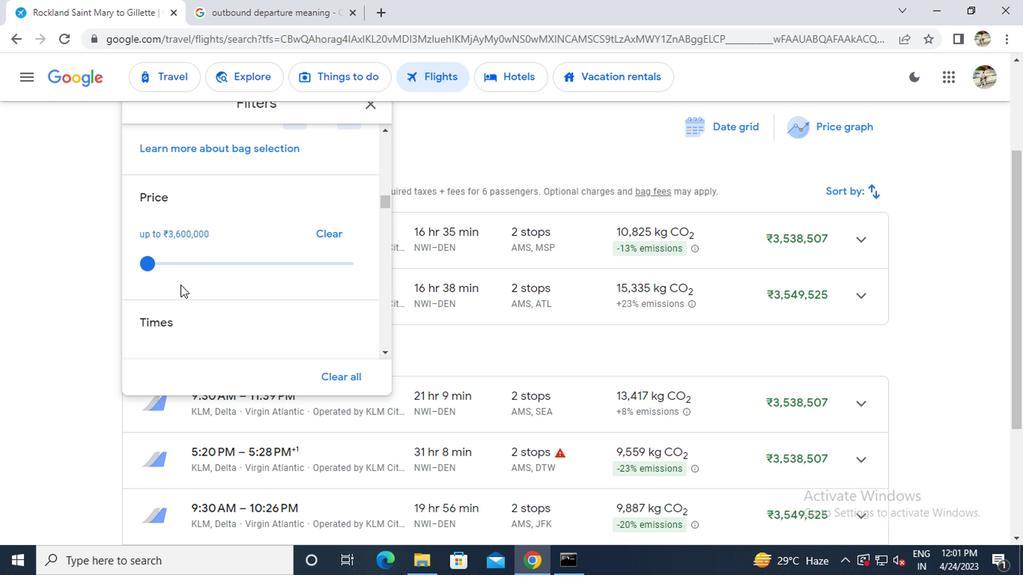 
Action: Mouse moved to (184, 288)
Screenshot: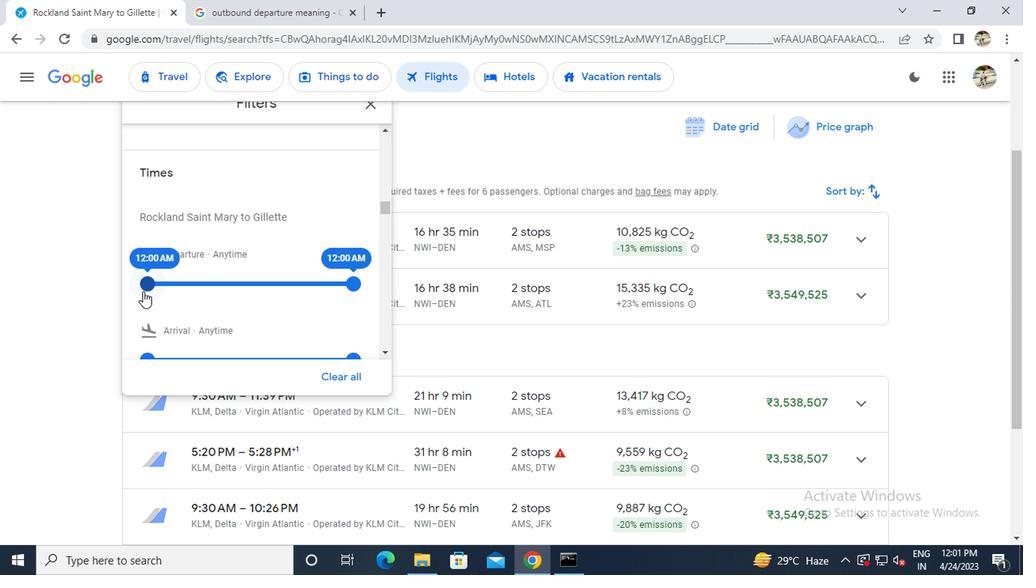 
Action: Mouse pressed left at (184, 288)
Screenshot: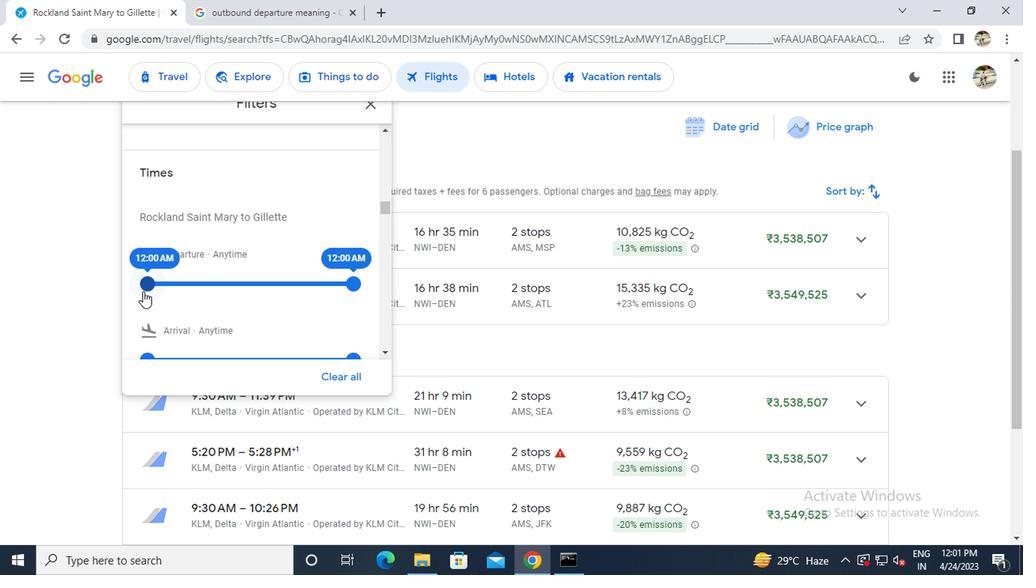 
Action: Mouse moved to (347, 157)
Screenshot: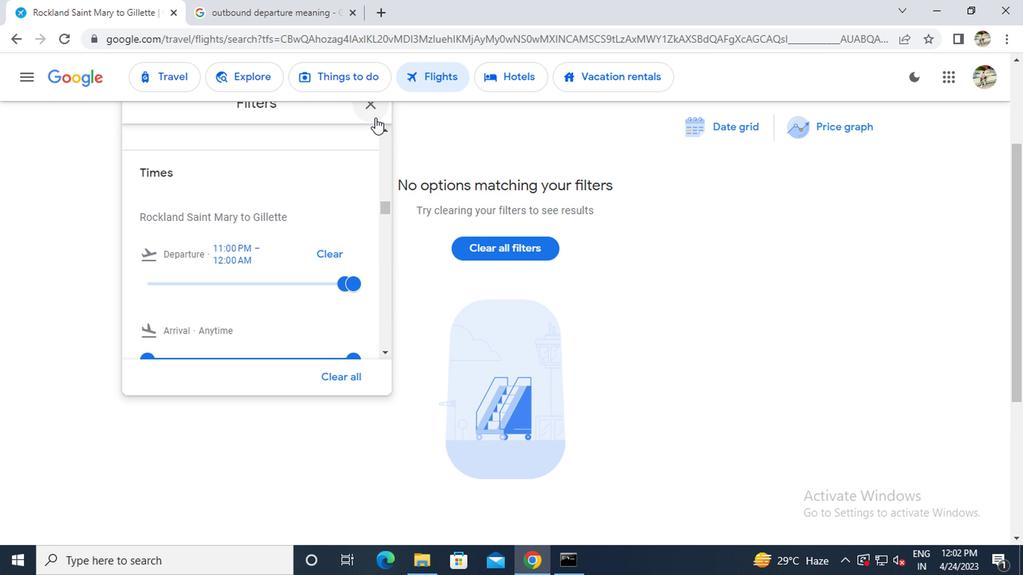 
Action: Mouse pressed left at (347, 157)
Screenshot: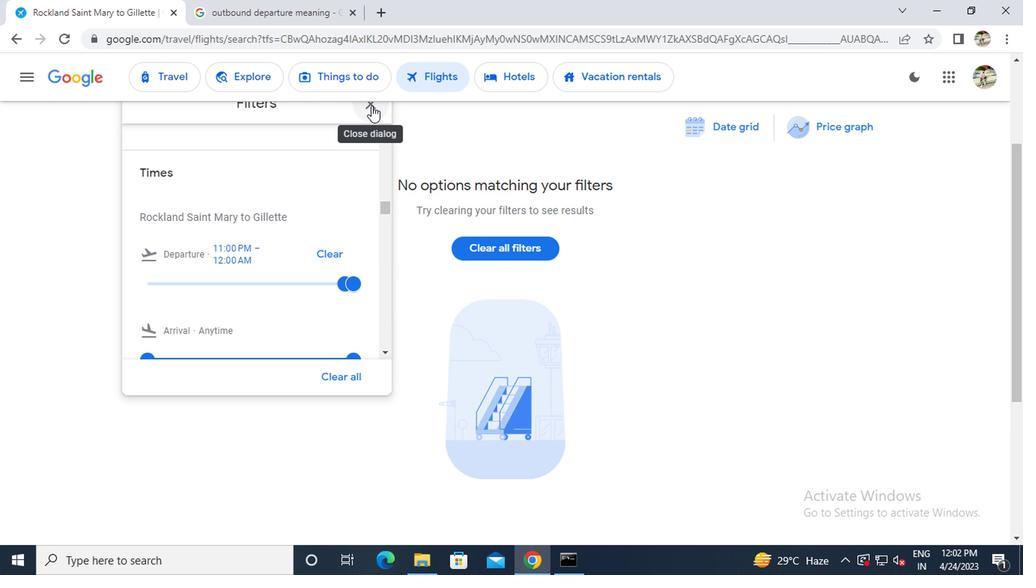 
